 Task: Find connections with filter location Alamar with filter topic #Strategywith filter profile language German with filter current company Ashok Leyland with filter school Arya College of Engineering and IT with filter industry Real Estate with filter service category HR Consulting with filter keywords title Pipefitter
Action: Mouse moved to (480, 66)
Screenshot: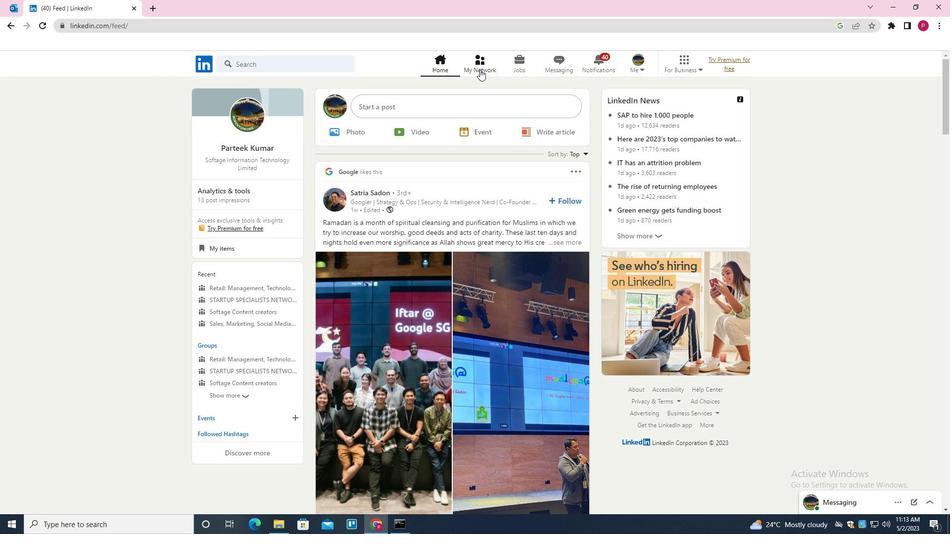 
Action: Mouse pressed left at (480, 66)
Screenshot: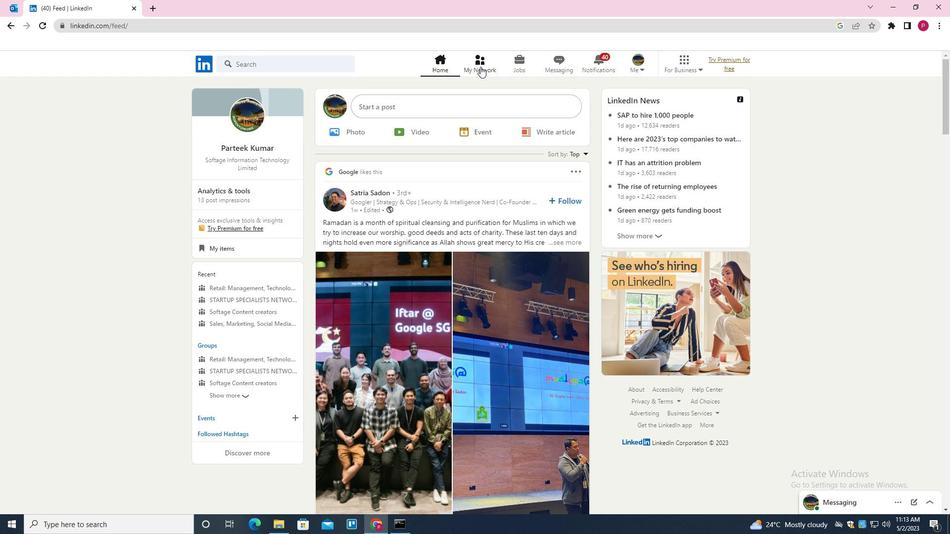 
Action: Mouse moved to (314, 120)
Screenshot: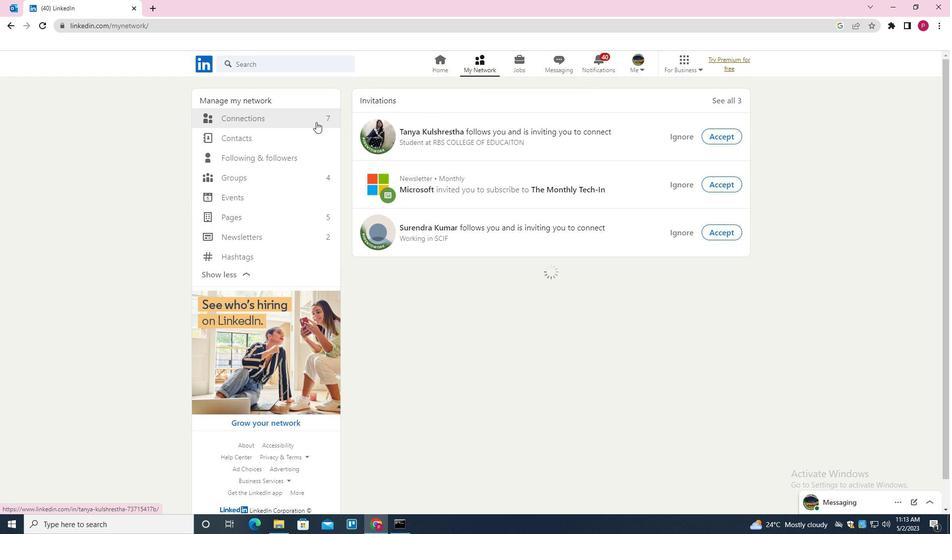 
Action: Mouse pressed left at (314, 120)
Screenshot: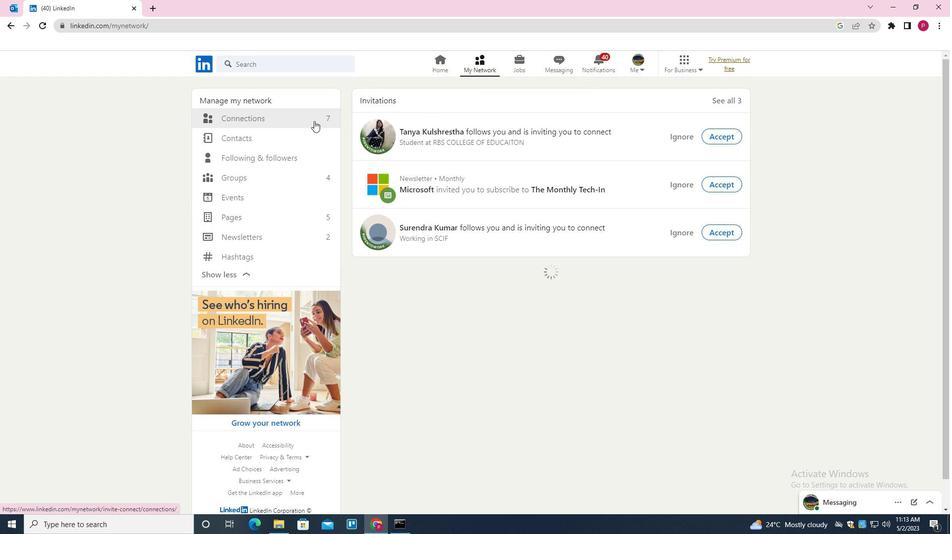 
Action: Mouse moved to (532, 118)
Screenshot: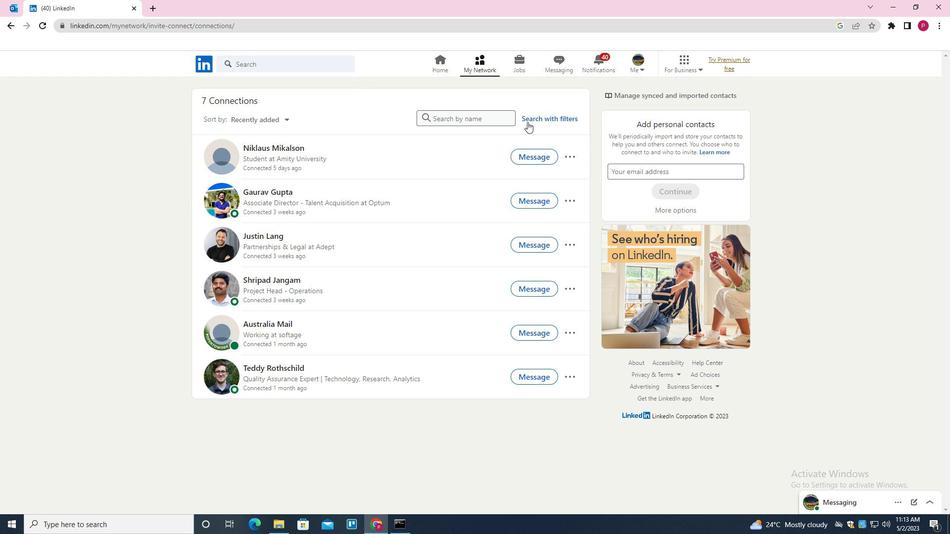 
Action: Mouse pressed left at (532, 118)
Screenshot: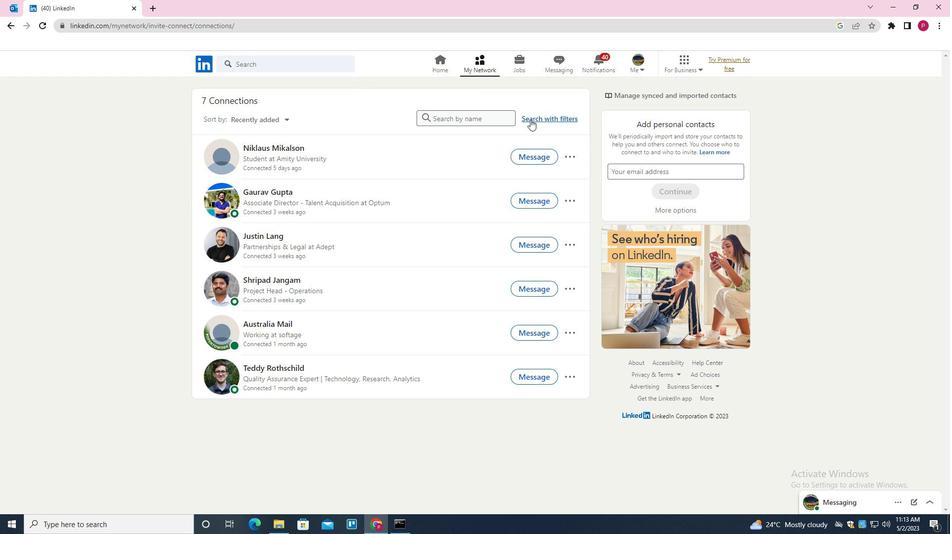 
Action: Mouse moved to (501, 93)
Screenshot: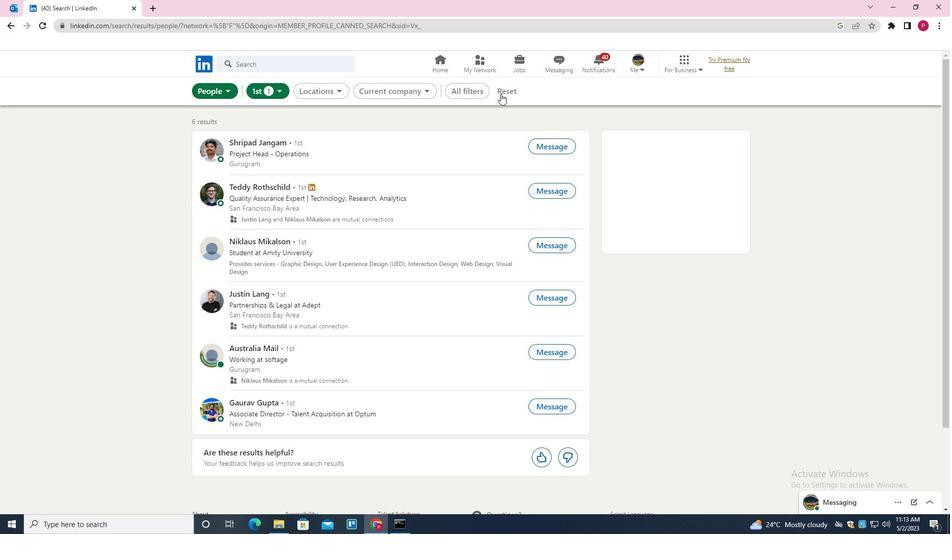 
Action: Mouse pressed left at (501, 93)
Screenshot: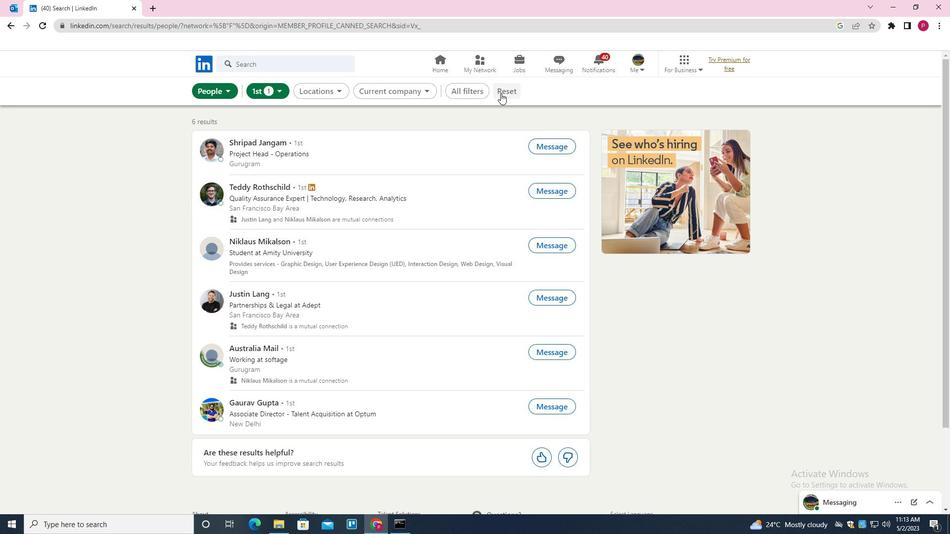 
Action: Mouse moved to (491, 92)
Screenshot: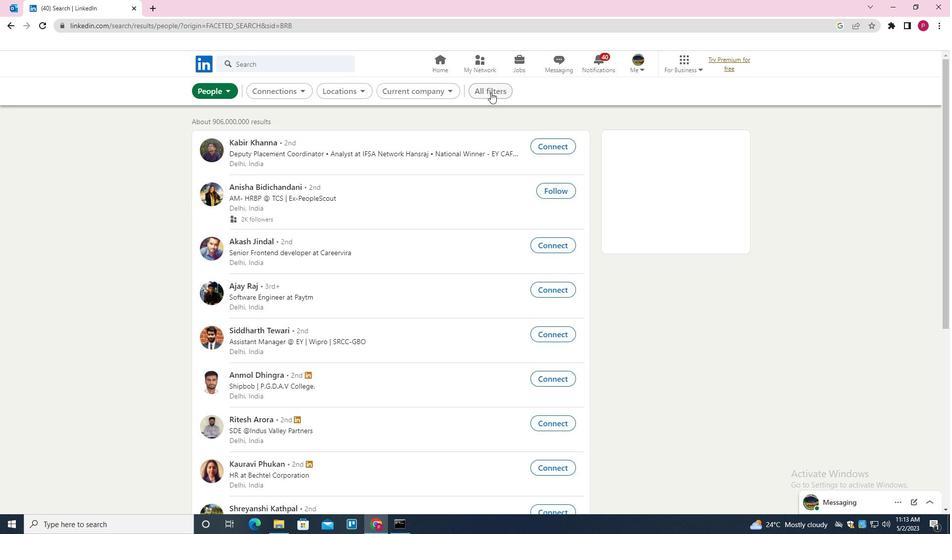
Action: Mouse pressed left at (491, 92)
Screenshot: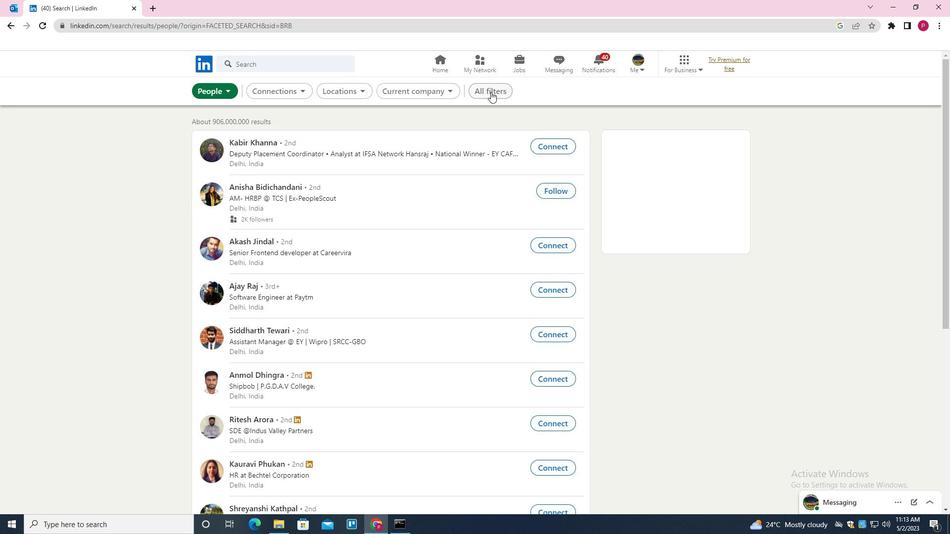 
Action: Mouse moved to (850, 272)
Screenshot: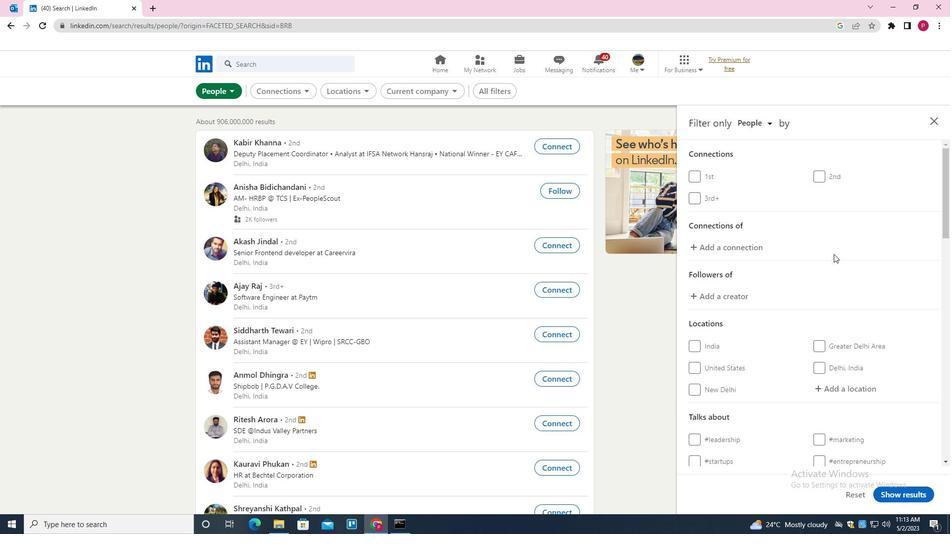 
Action: Mouse scrolled (850, 272) with delta (0, 0)
Screenshot: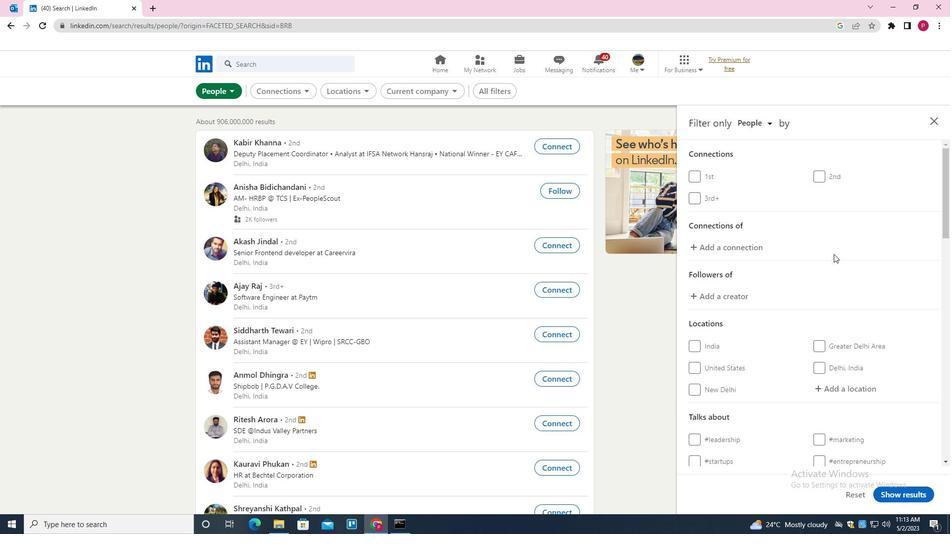 
Action: Mouse moved to (852, 276)
Screenshot: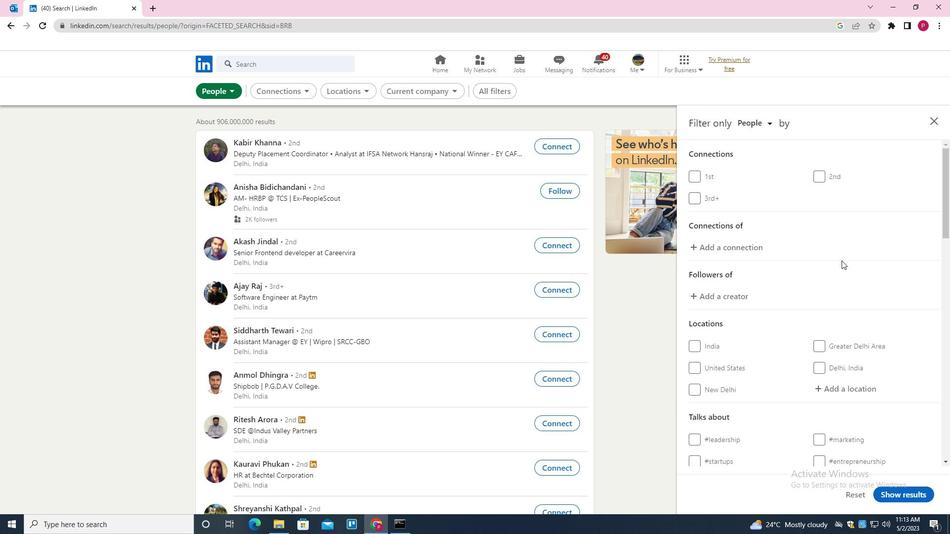 
Action: Mouse scrolled (852, 275) with delta (0, 0)
Screenshot: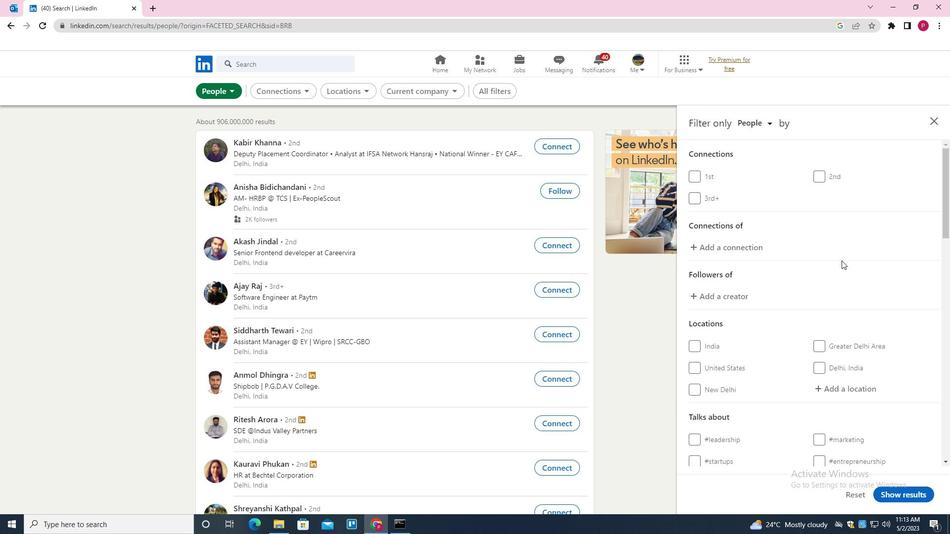 
Action: Mouse moved to (851, 292)
Screenshot: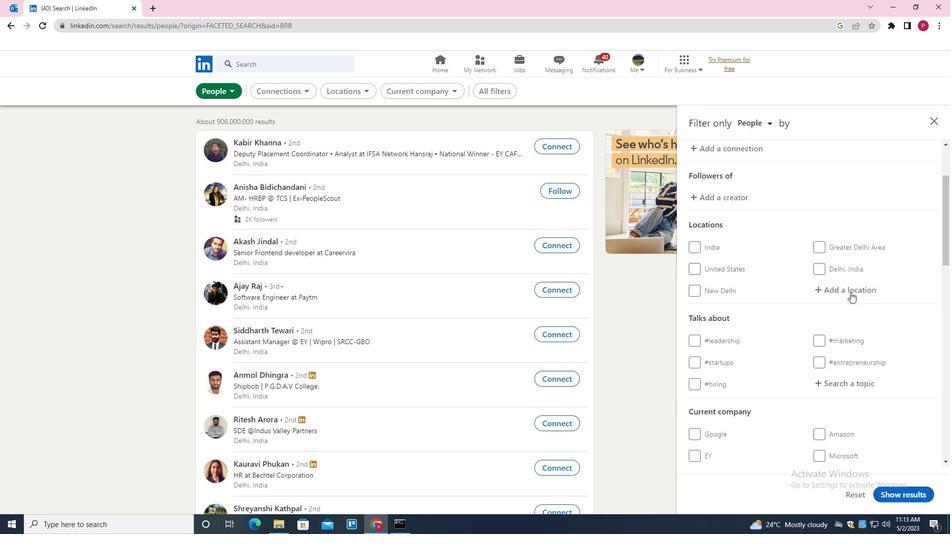 
Action: Mouse pressed left at (851, 292)
Screenshot: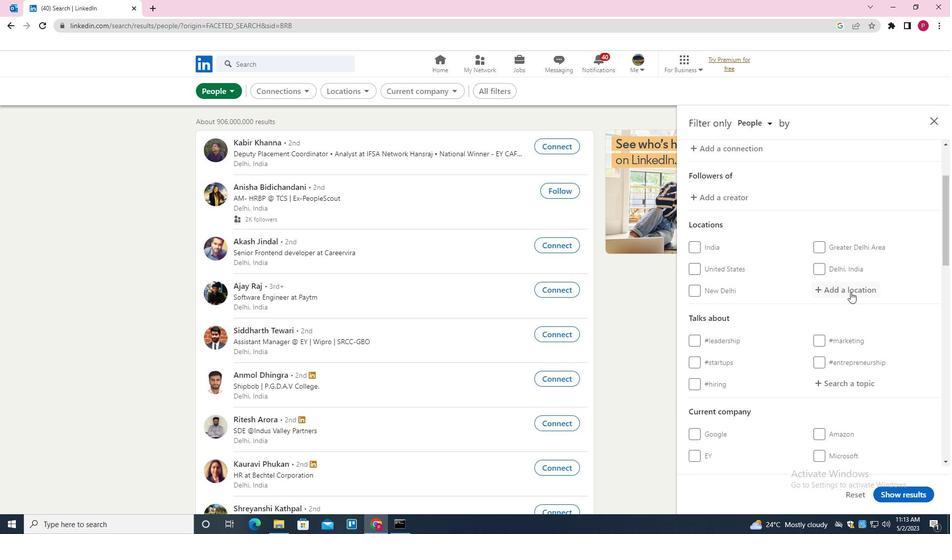 
Action: Mouse moved to (851, 292)
Screenshot: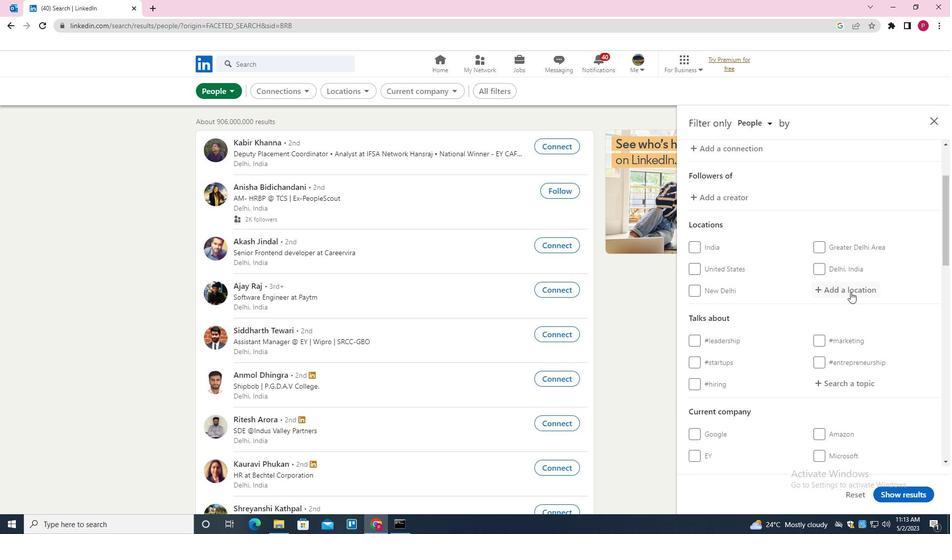
Action: Key pressed <Key.shift>
Screenshot: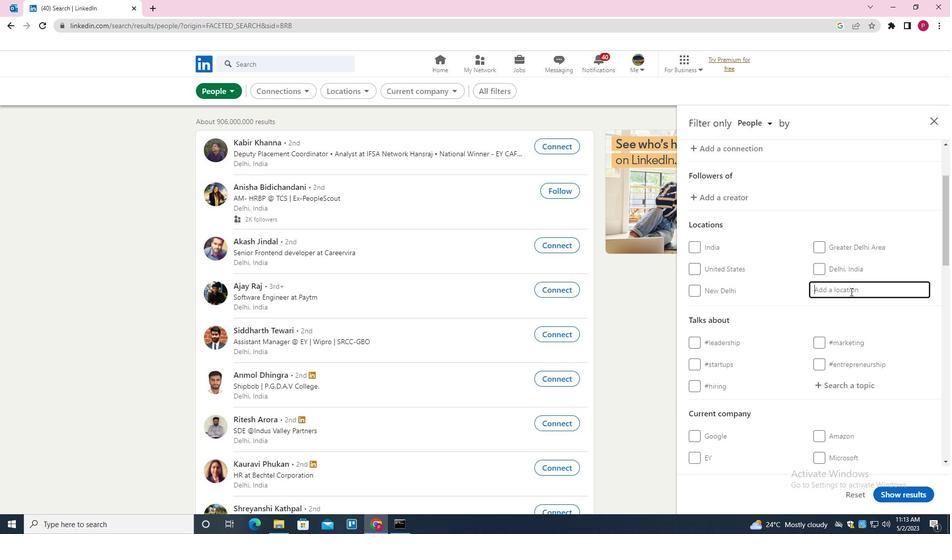 
Action: Mouse moved to (850, 292)
Screenshot: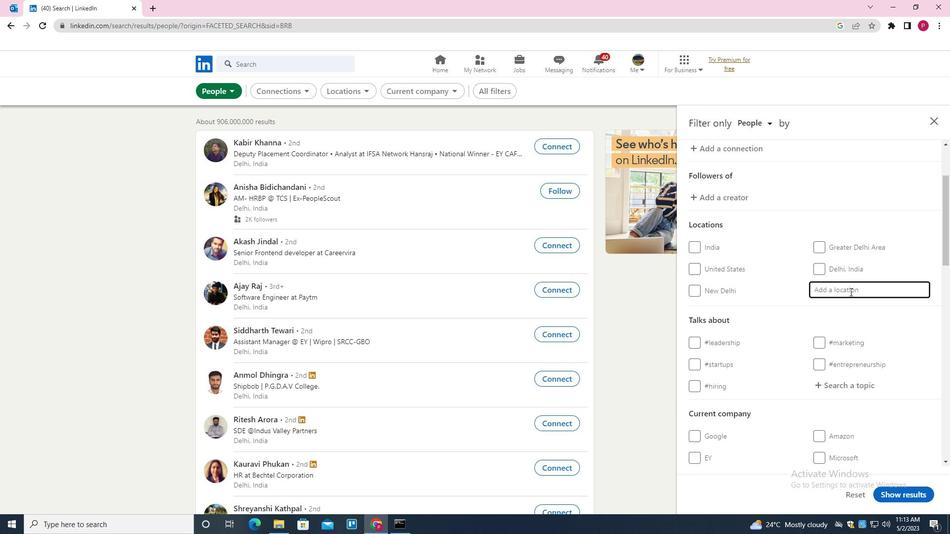 
Action: Key pressed ALAMAR
Screenshot: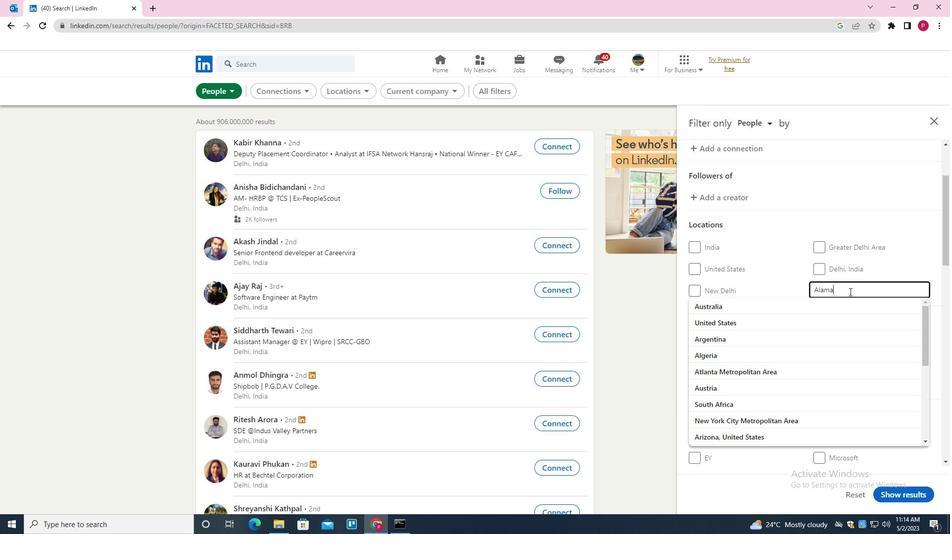 
Action: Mouse scrolled (850, 291) with delta (0, 0)
Screenshot: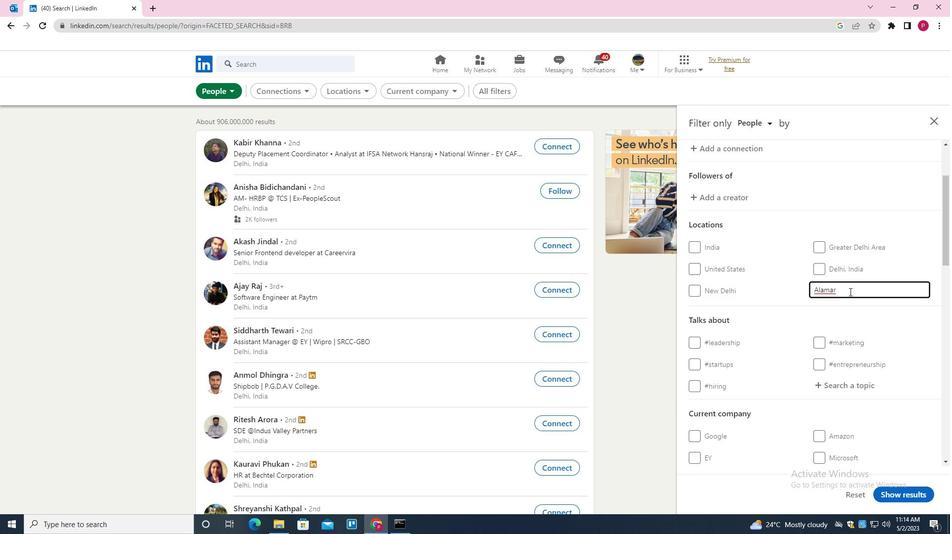 
Action: Mouse scrolled (850, 291) with delta (0, 0)
Screenshot: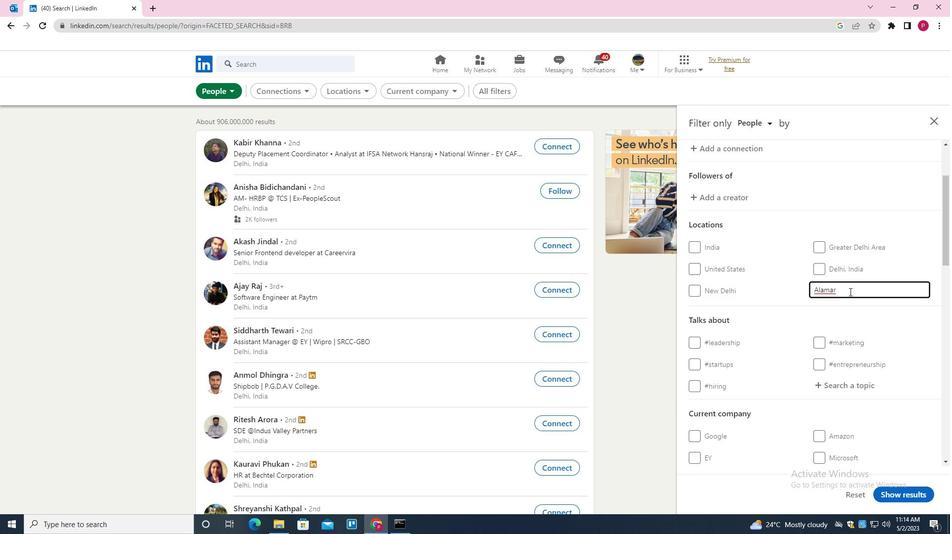 
Action: Mouse moved to (847, 292)
Screenshot: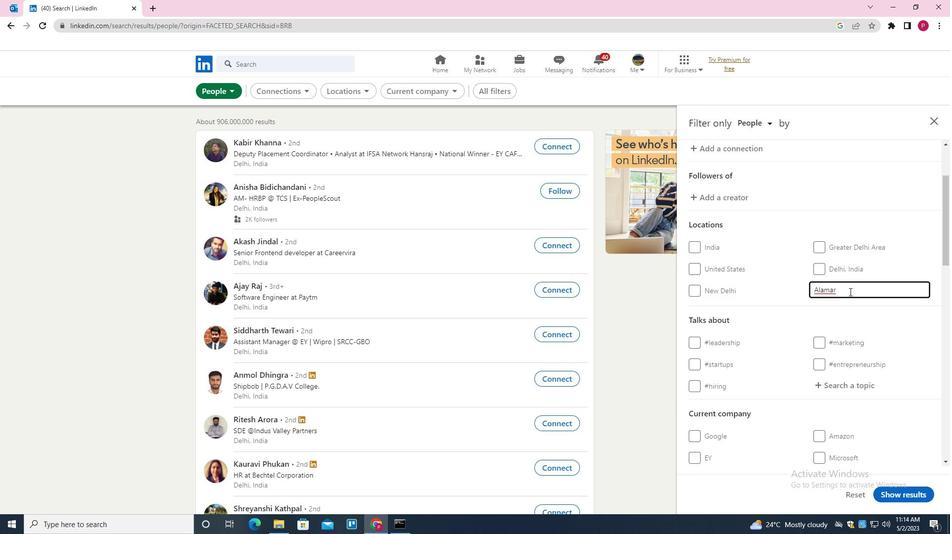 
Action: Mouse scrolled (847, 292) with delta (0, 0)
Screenshot: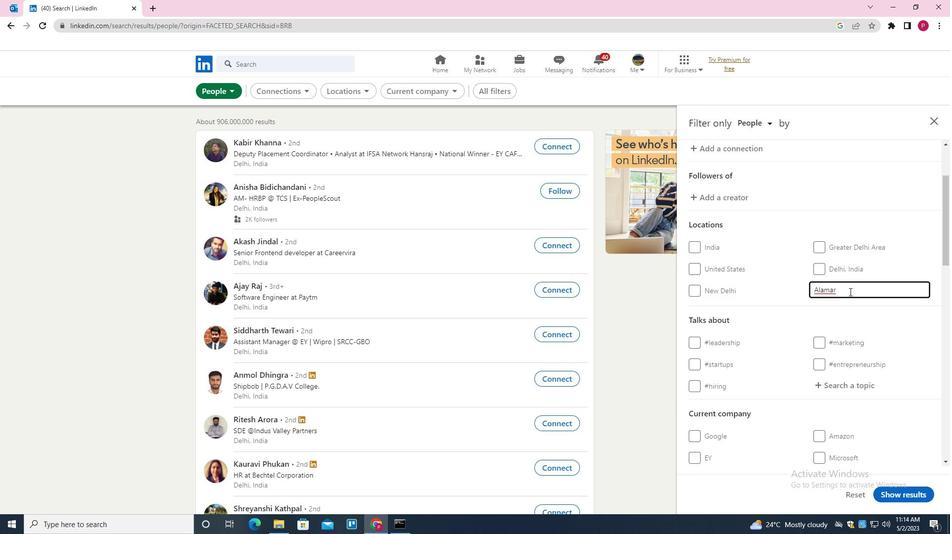 
Action: Mouse moved to (840, 236)
Screenshot: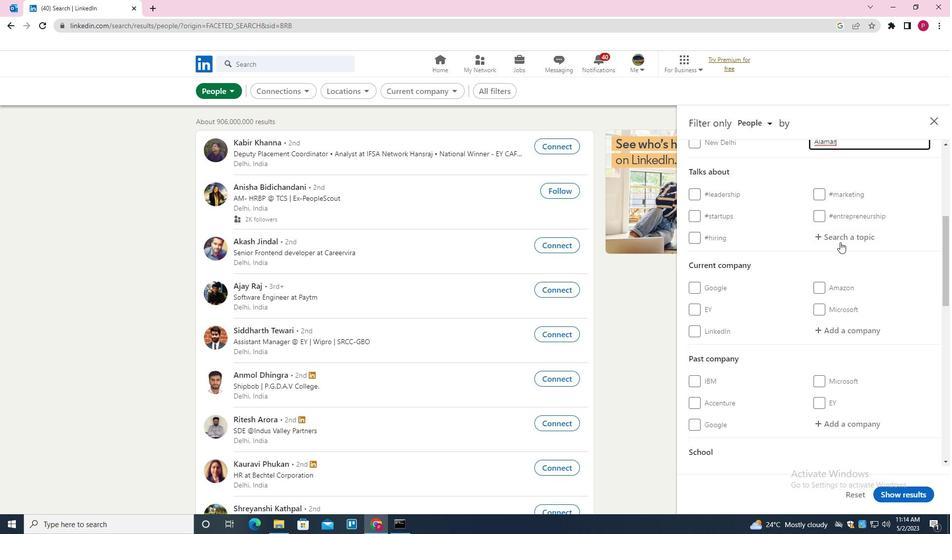 
Action: Mouse pressed left at (840, 236)
Screenshot: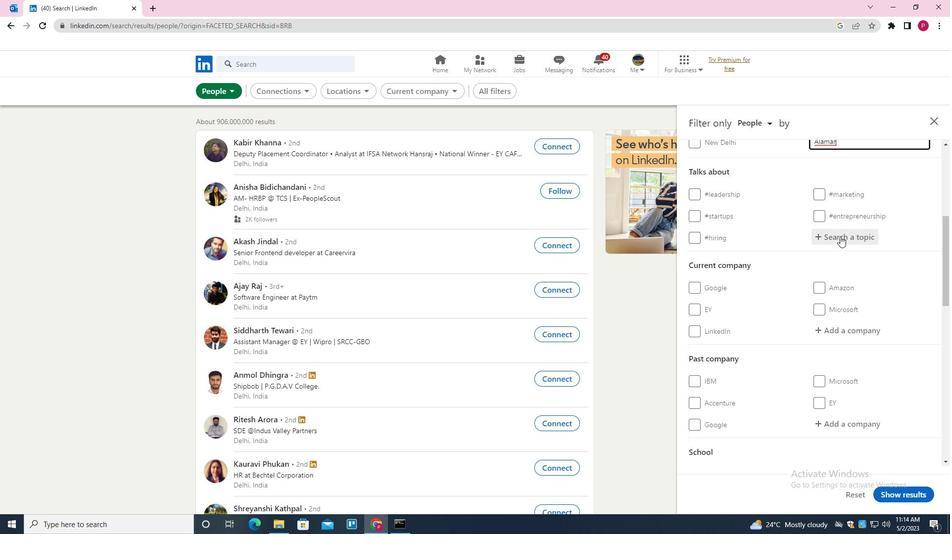 
Action: Mouse moved to (840, 236)
Screenshot: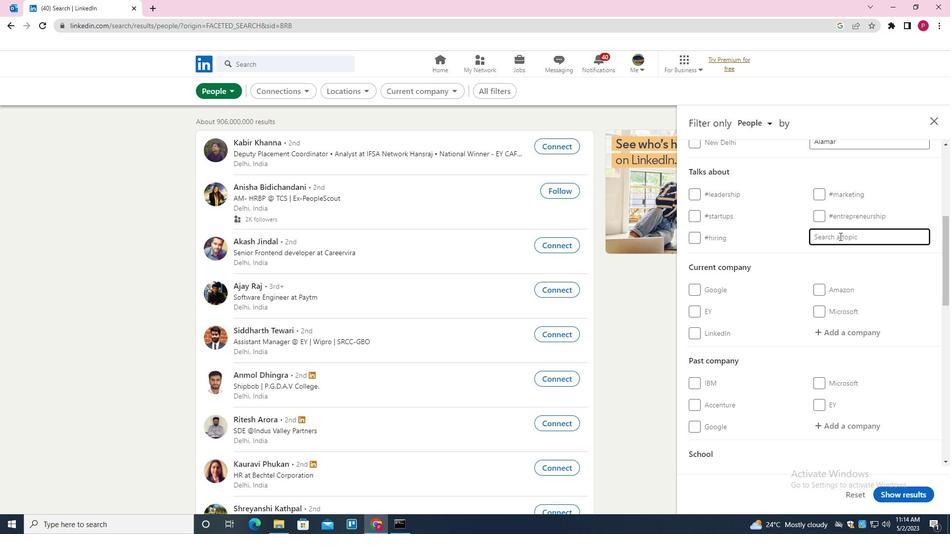 
Action: Key pressed STRTEGY<Key.backspace><Key.backspace><Key.backspace><Key.backspace><Key.backspace>RATEGY<Key.down><Key.enter>
Screenshot: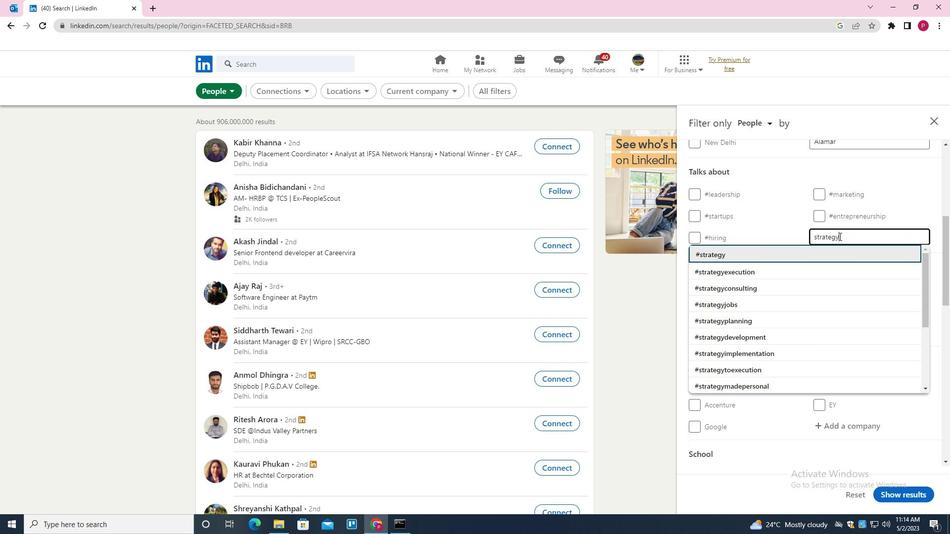 
Action: Mouse moved to (781, 277)
Screenshot: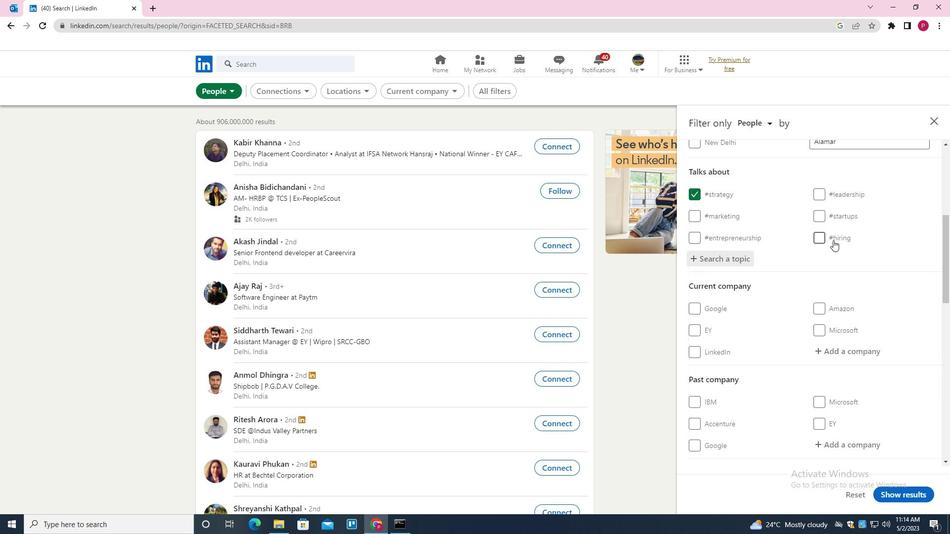 
Action: Mouse scrolled (781, 276) with delta (0, 0)
Screenshot: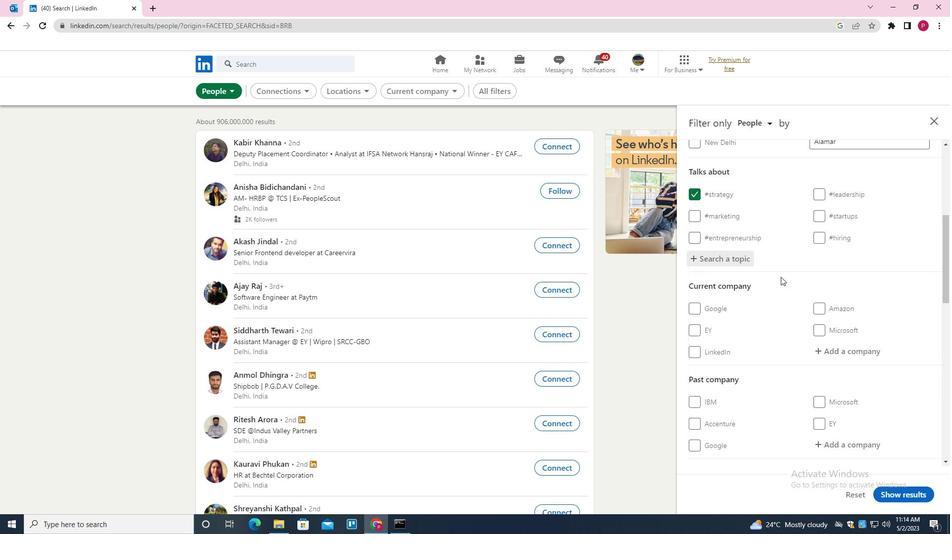
Action: Mouse moved to (778, 279)
Screenshot: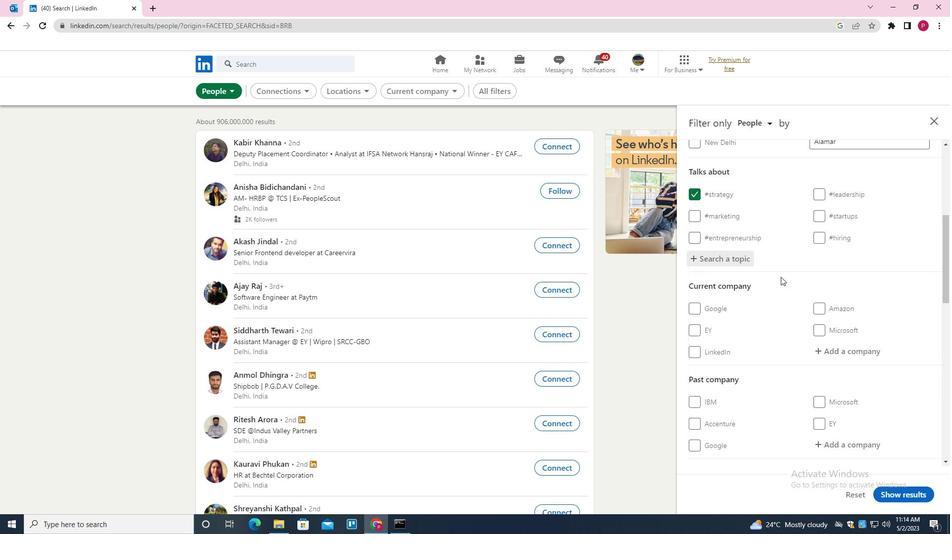 
Action: Mouse scrolled (778, 278) with delta (0, 0)
Screenshot: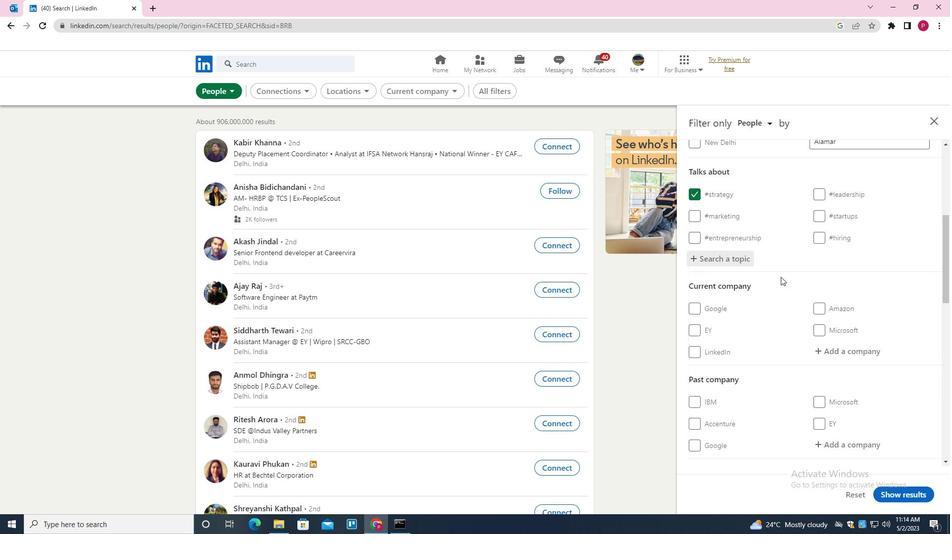 
Action: Mouse moved to (778, 279)
Screenshot: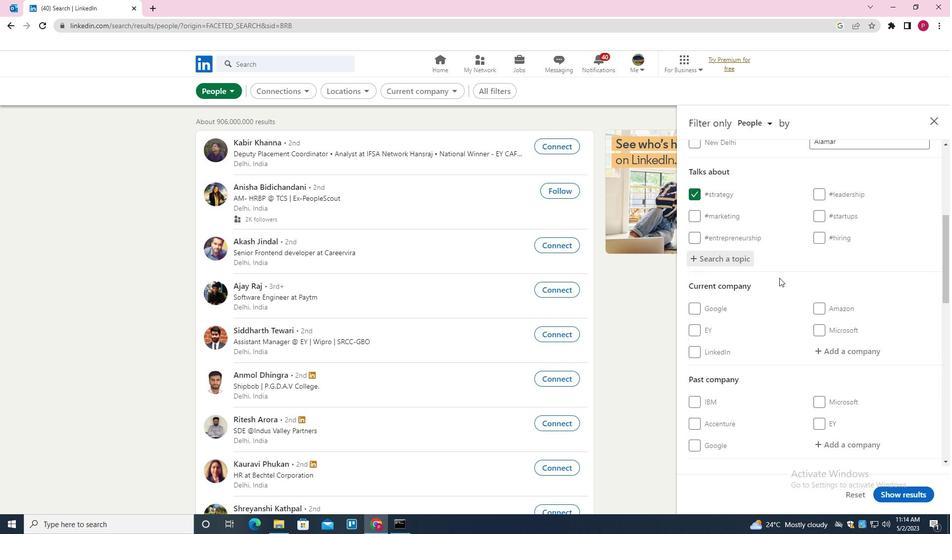 
Action: Mouse scrolled (778, 279) with delta (0, 0)
Screenshot: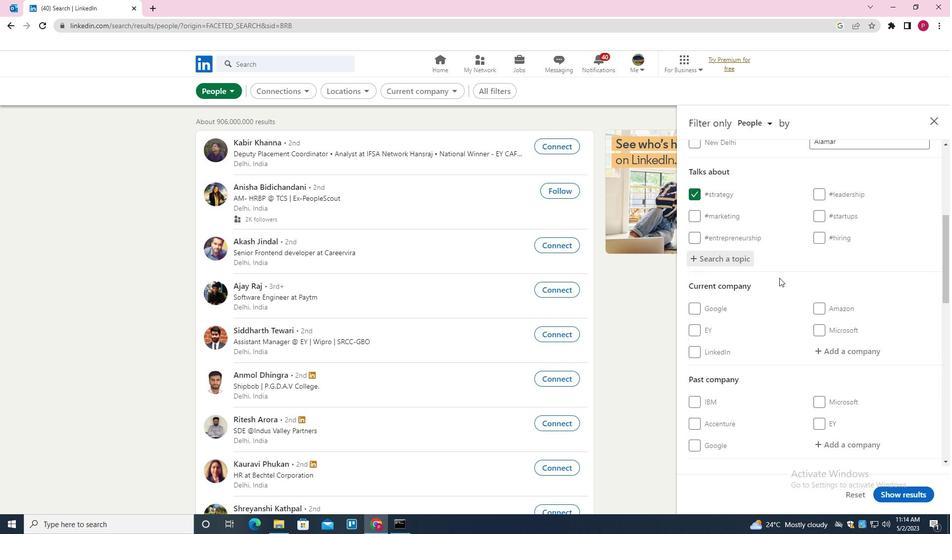 
Action: Mouse moved to (777, 280)
Screenshot: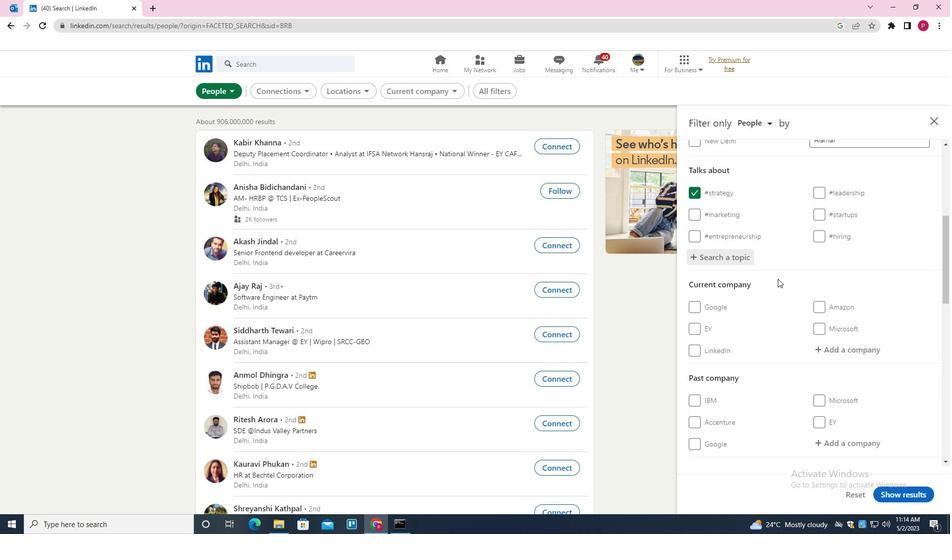 
Action: Mouse scrolled (777, 279) with delta (0, 0)
Screenshot: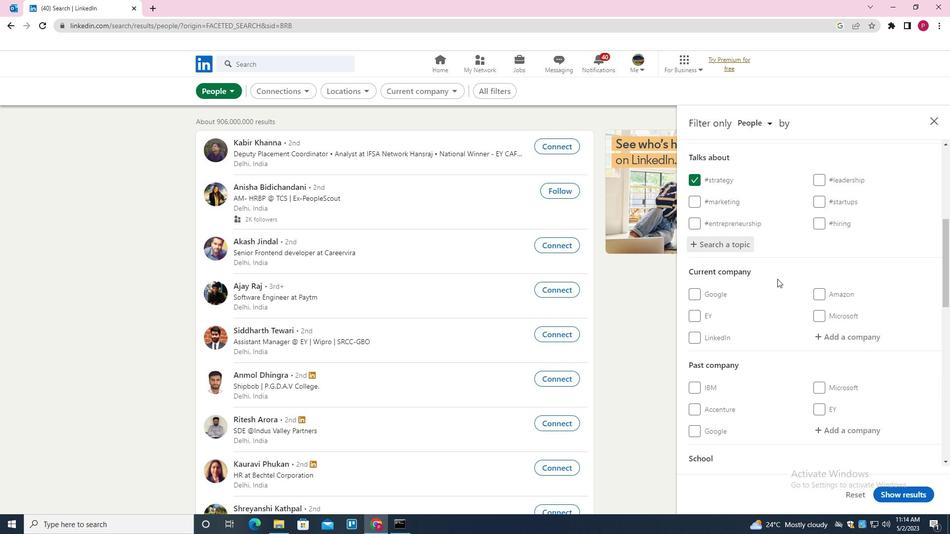 
Action: Mouse moved to (781, 280)
Screenshot: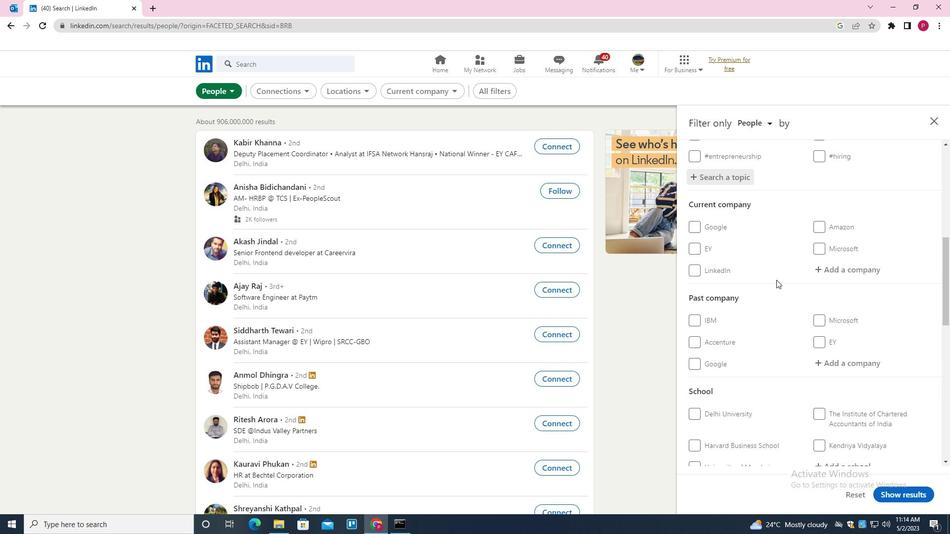 
Action: Mouse scrolled (781, 280) with delta (0, 0)
Screenshot: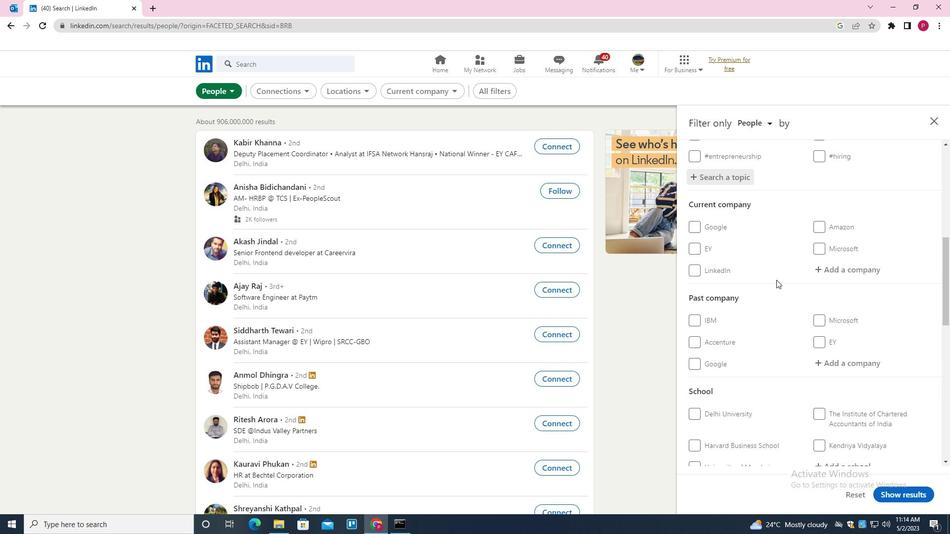 
Action: Mouse moved to (784, 280)
Screenshot: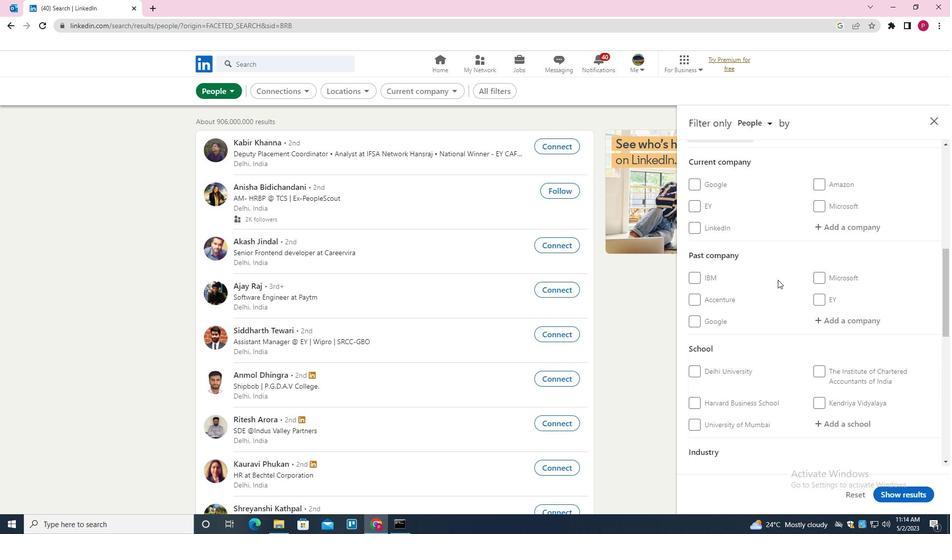 
Action: Mouse scrolled (784, 280) with delta (0, 0)
Screenshot: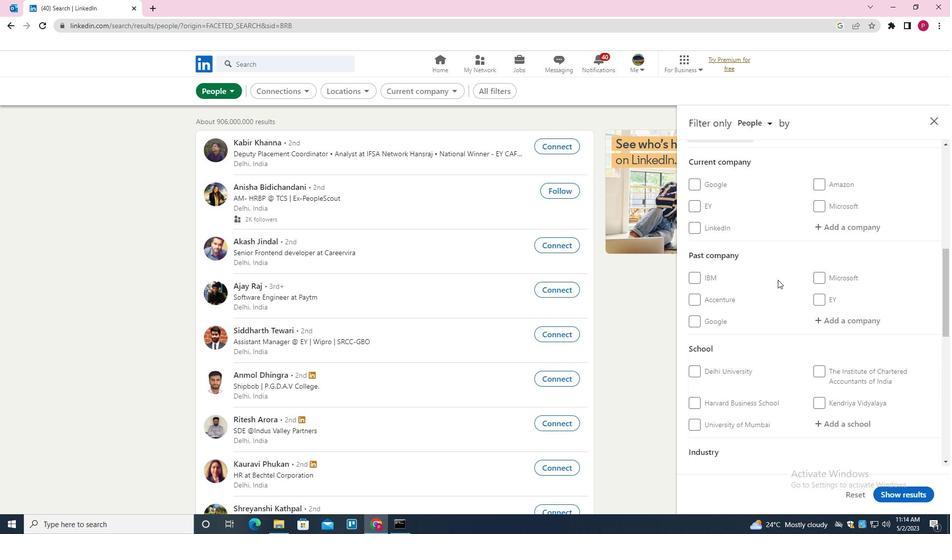 
Action: Mouse scrolled (784, 280) with delta (0, 0)
Screenshot: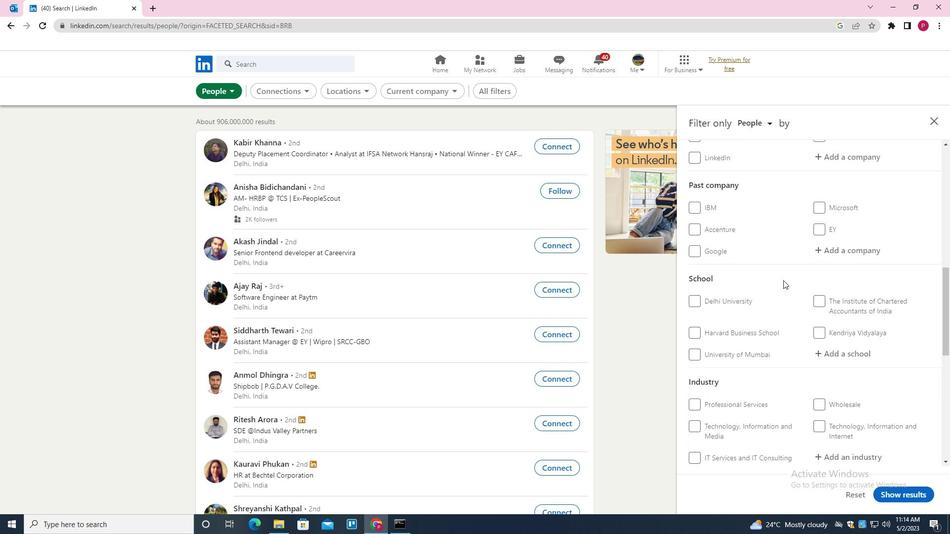 
Action: Mouse moved to (782, 276)
Screenshot: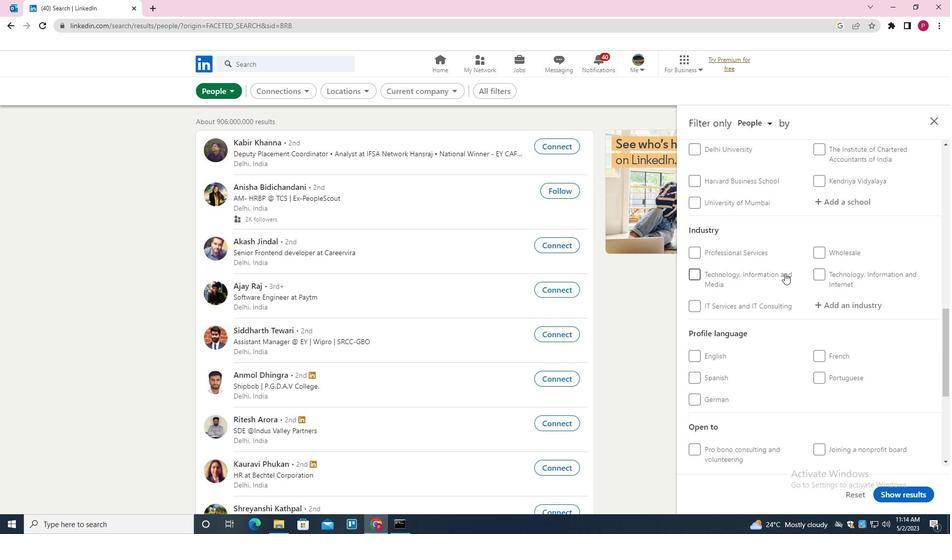 
Action: Mouse scrolled (782, 275) with delta (0, 0)
Screenshot: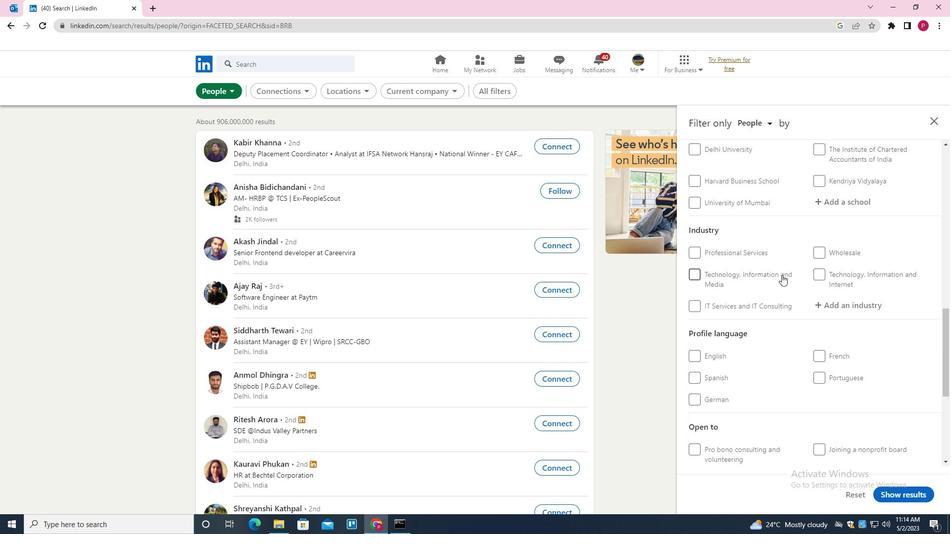 
Action: Mouse scrolled (782, 275) with delta (0, 0)
Screenshot: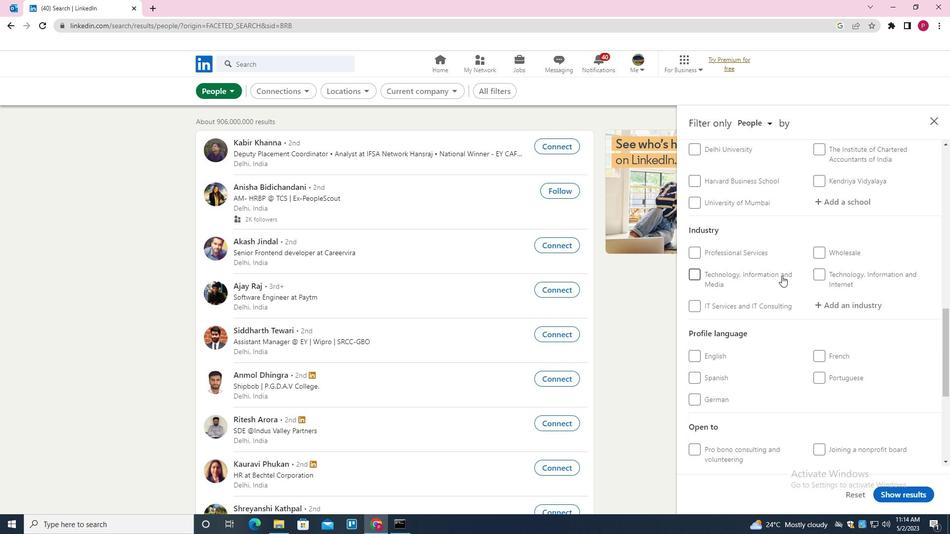 
Action: Mouse moved to (782, 276)
Screenshot: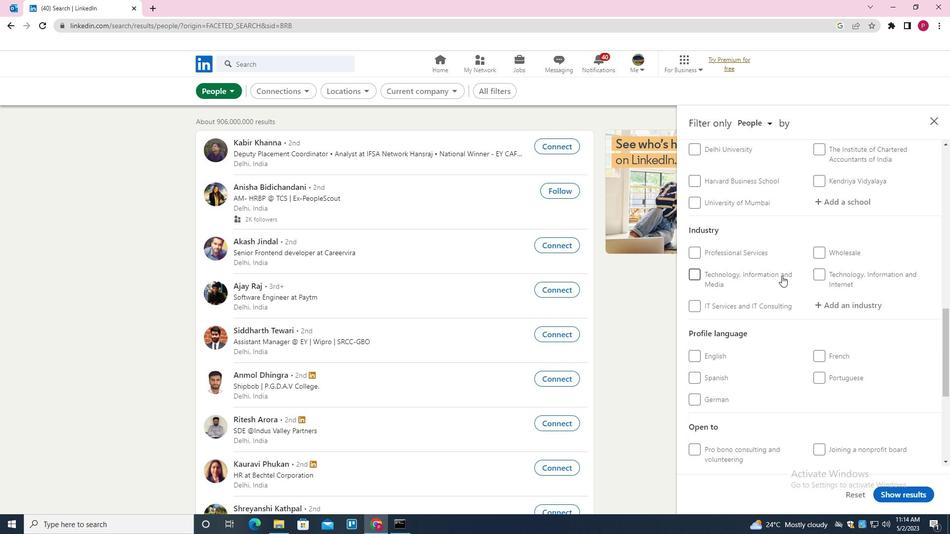 
Action: Mouse scrolled (782, 276) with delta (0, 0)
Screenshot: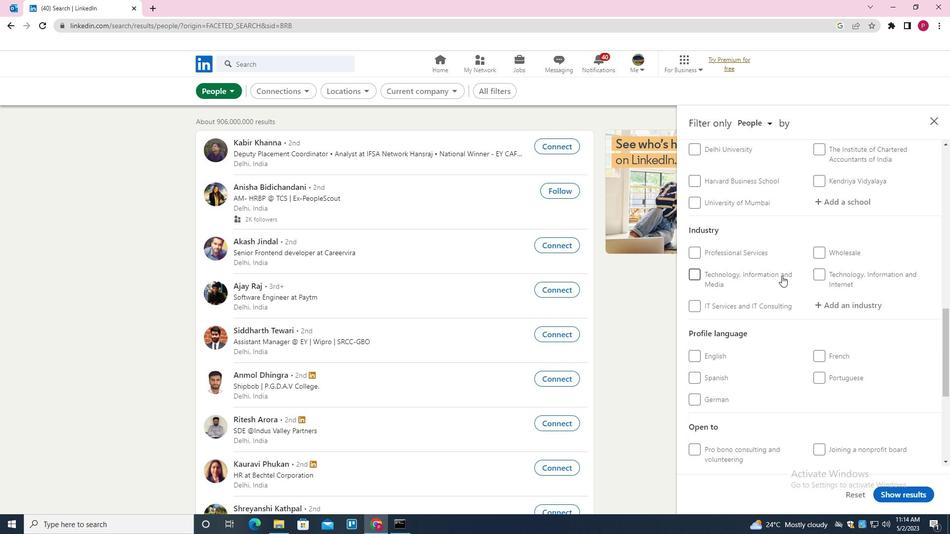 
Action: Mouse moved to (717, 251)
Screenshot: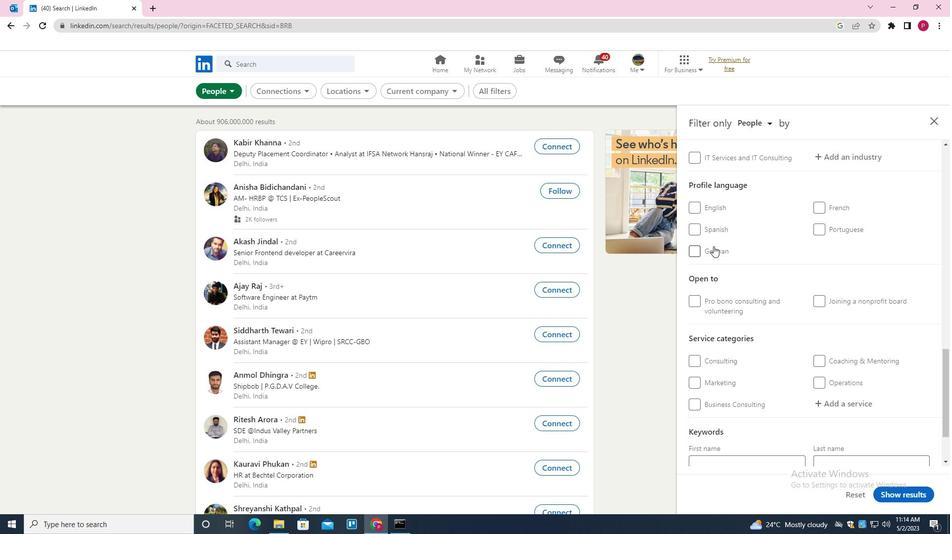 
Action: Mouse pressed left at (717, 251)
Screenshot: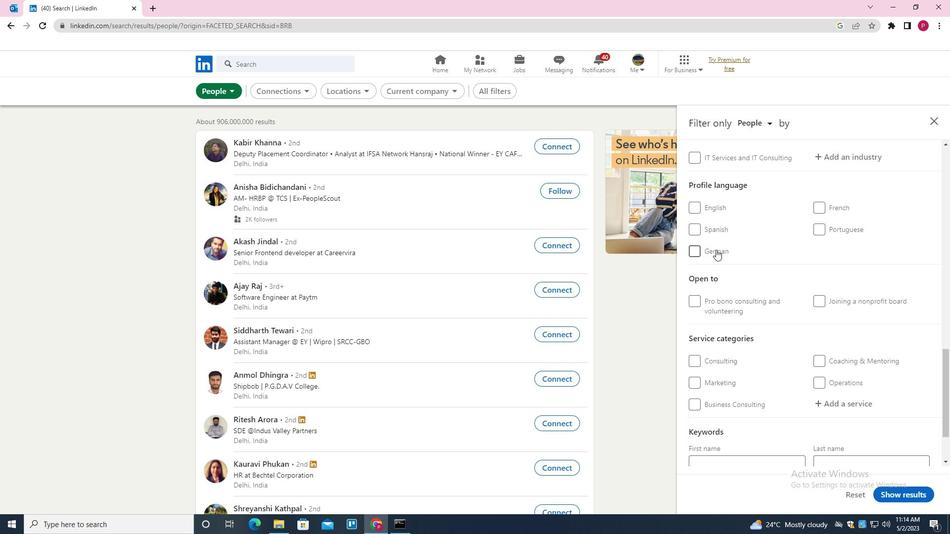 
Action: Mouse moved to (822, 260)
Screenshot: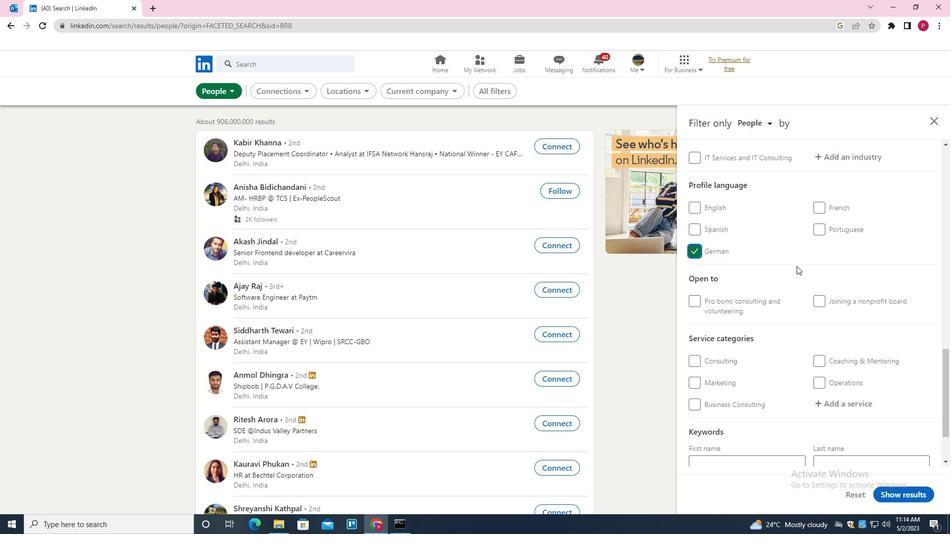 
Action: Mouse scrolled (822, 260) with delta (0, 0)
Screenshot: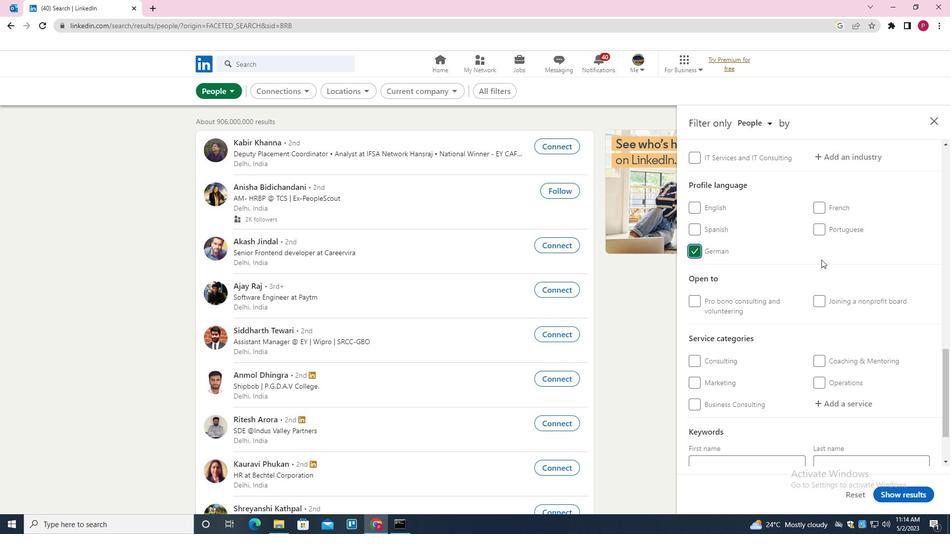 
Action: Mouse scrolled (822, 260) with delta (0, 0)
Screenshot: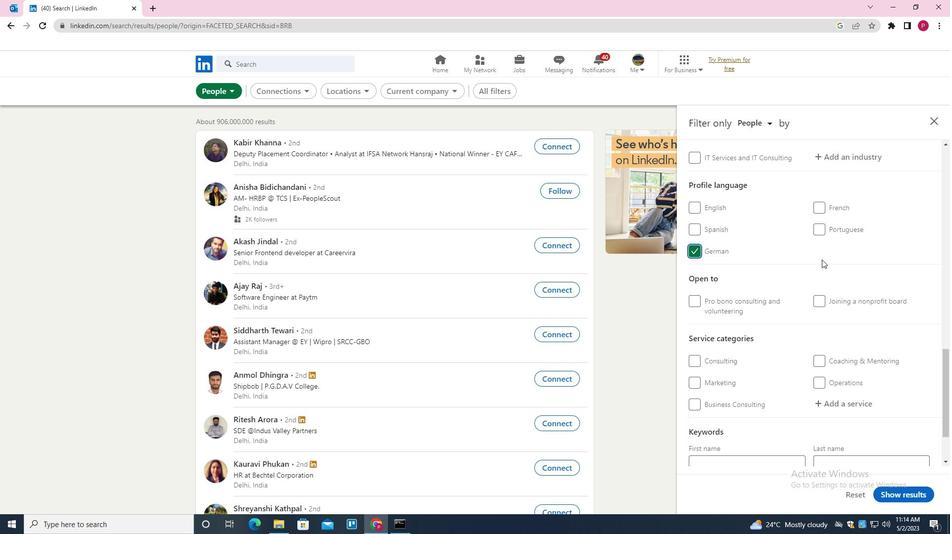
Action: Mouse moved to (822, 260)
Screenshot: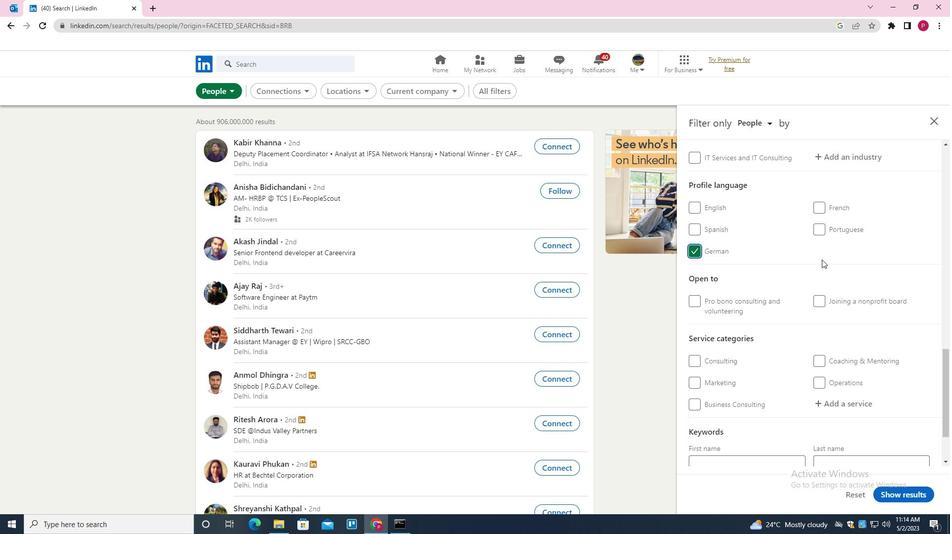 
Action: Mouse scrolled (822, 260) with delta (0, 0)
Screenshot: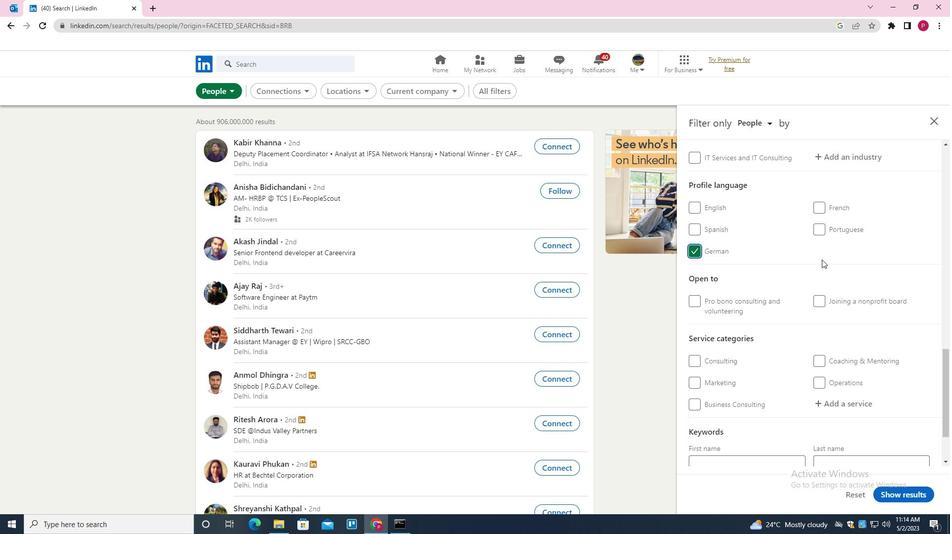
Action: Mouse moved to (821, 260)
Screenshot: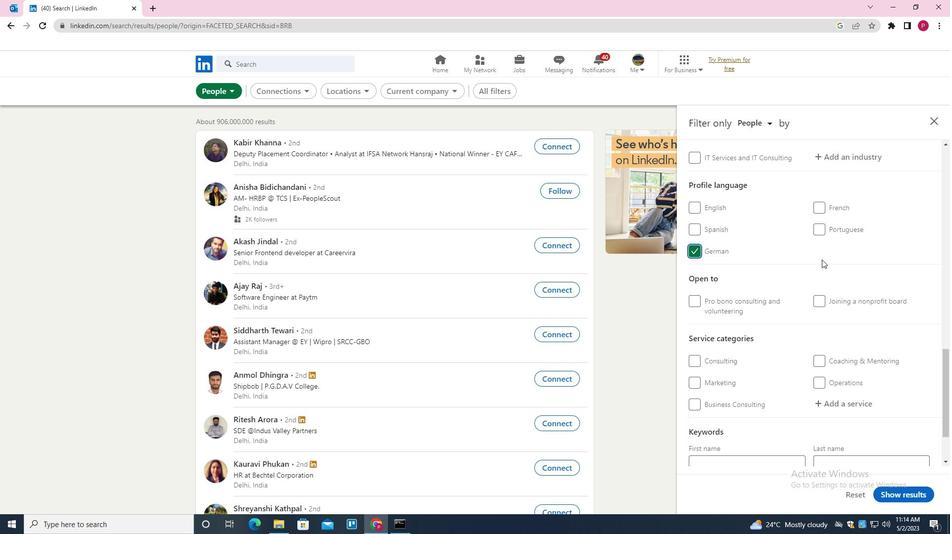 
Action: Mouse scrolled (821, 261) with delta (0, 0)
Screenshot: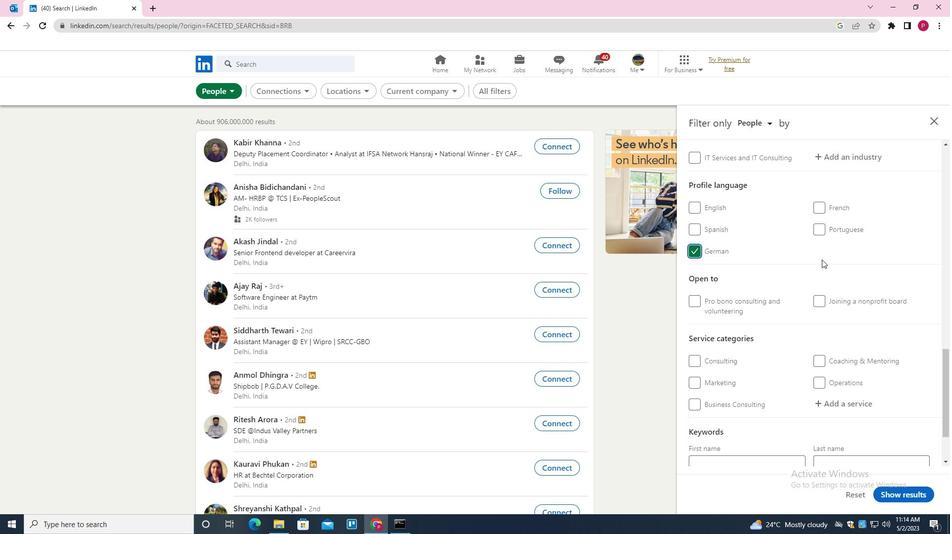 
Action: Mouse moved to (782, 260)
Screenshot: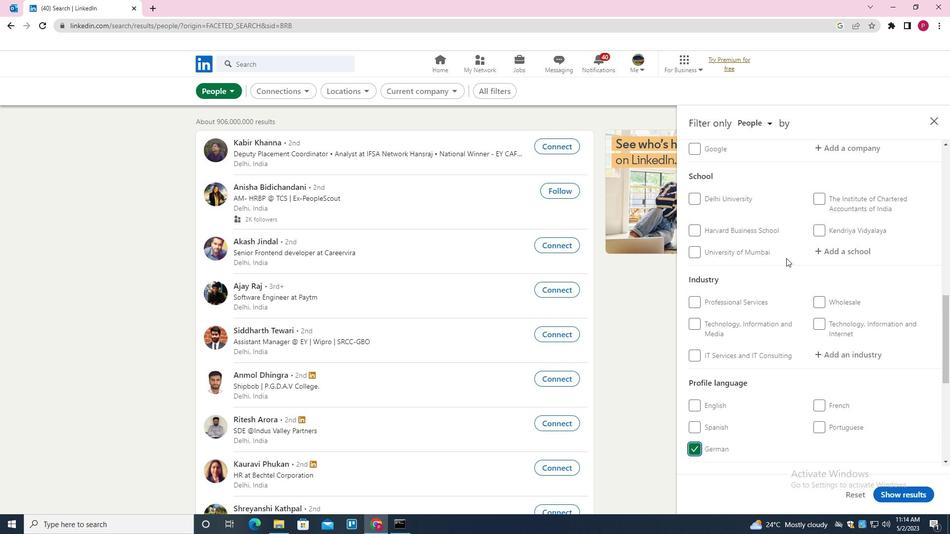 
Action: Mouse scrolled (782, 260) with delta (0, 0)
Screenshot: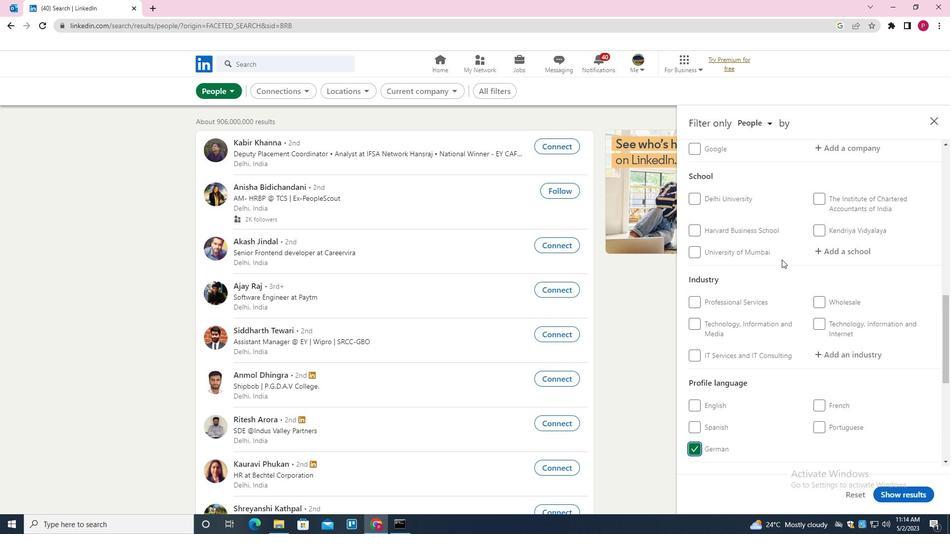 
Action: Mouse moved to (782, 260)
Screenshot: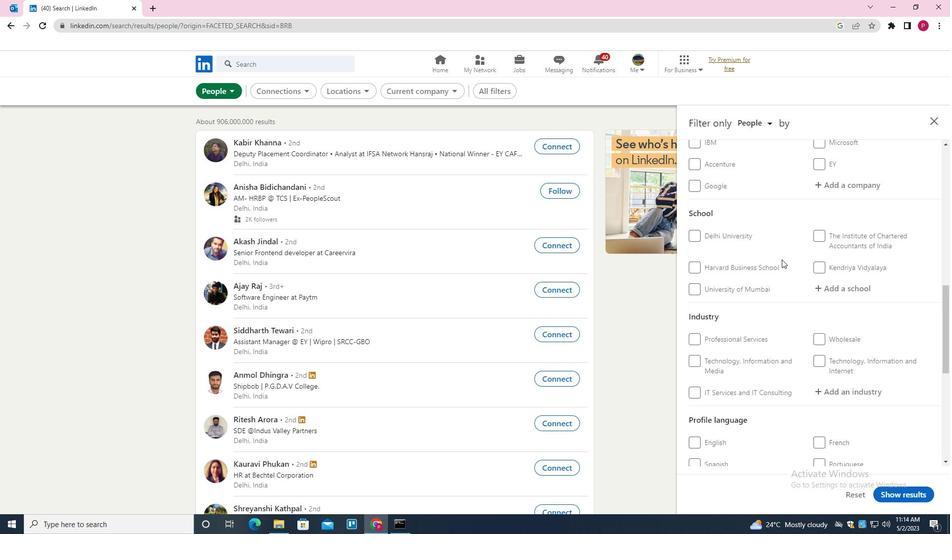 
Action: Mouse scrolled (782, 261) with delta (0, 0)
Screenshot: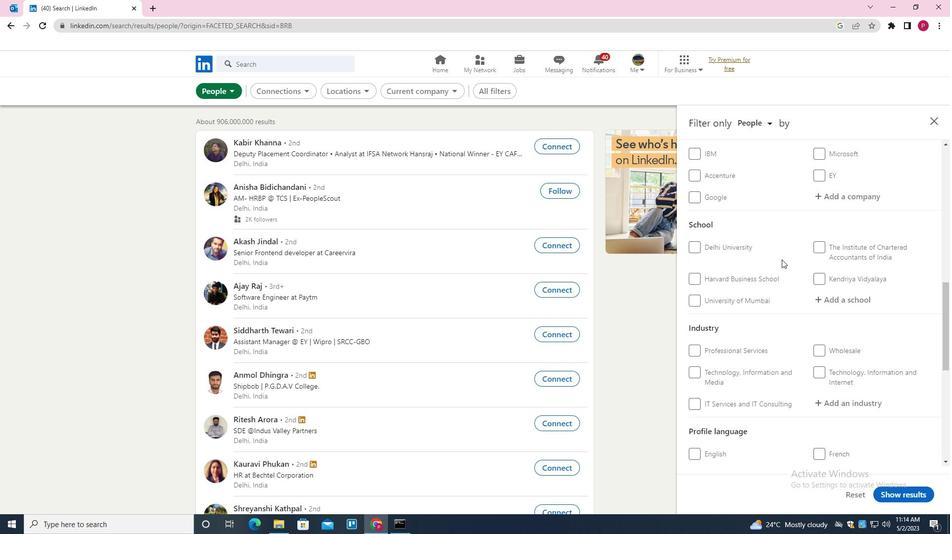 
Action: Mouse scrolled (782, 261) with delta (0, 0)
Screenshot: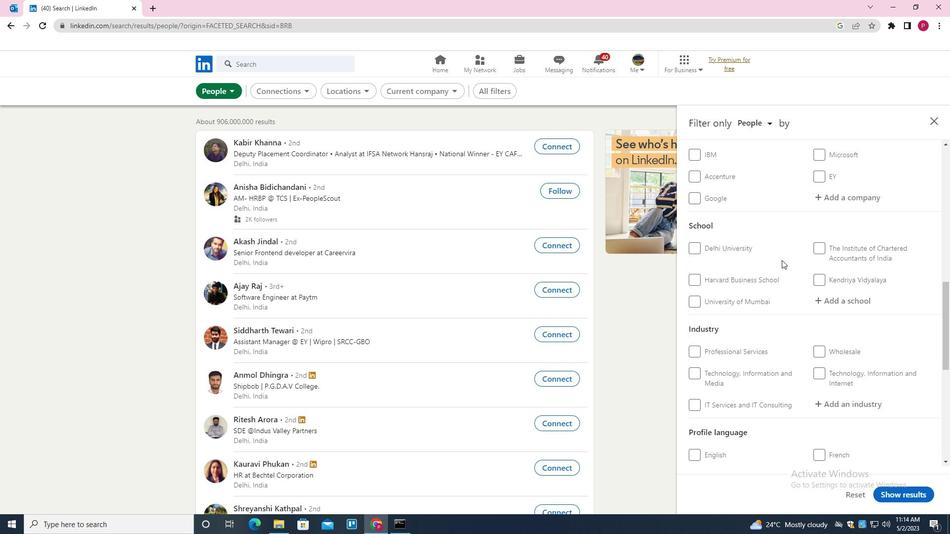 
Action: Mouse moved to (844, 203)
Screenshot: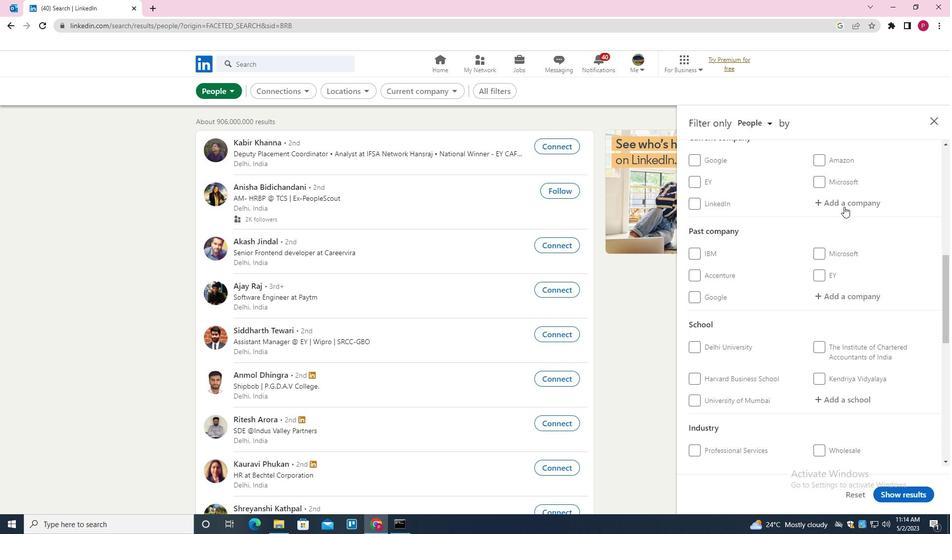 
Action: Mouse pressed left at (844, 203)
Screenshot: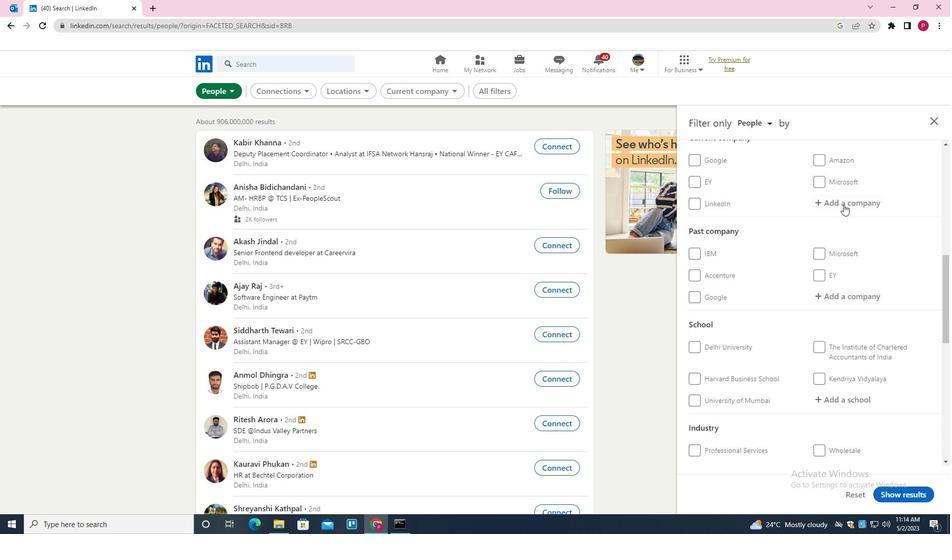 
Action: Key pressed <Key.shift>ASHOK<Key.space><Key.shift>LEYLAND<Key.down><Key.enter>
Screenshot: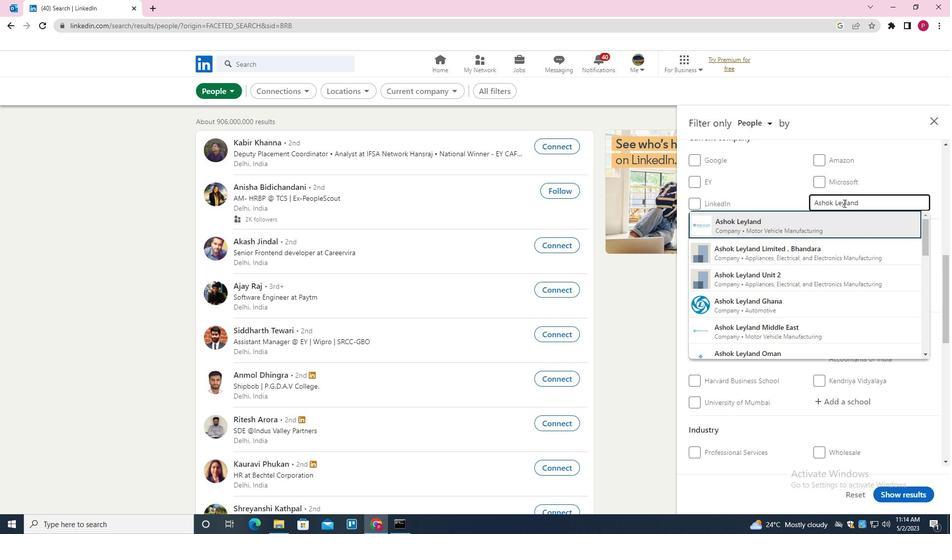 
Action: Mouse moved to (812, 243)
Screenshot: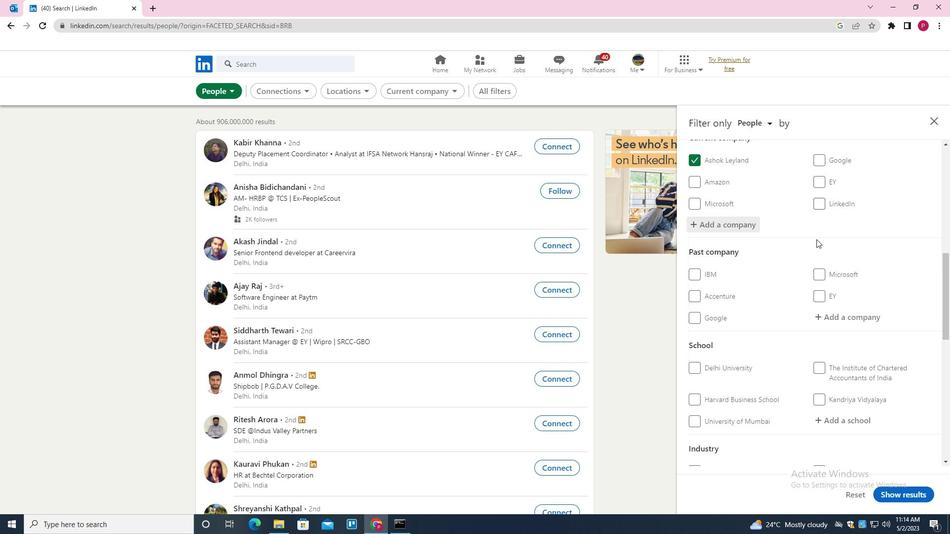 
Action: Mouse scrolled (812, 242) with delta (0, 0)
Screenshot: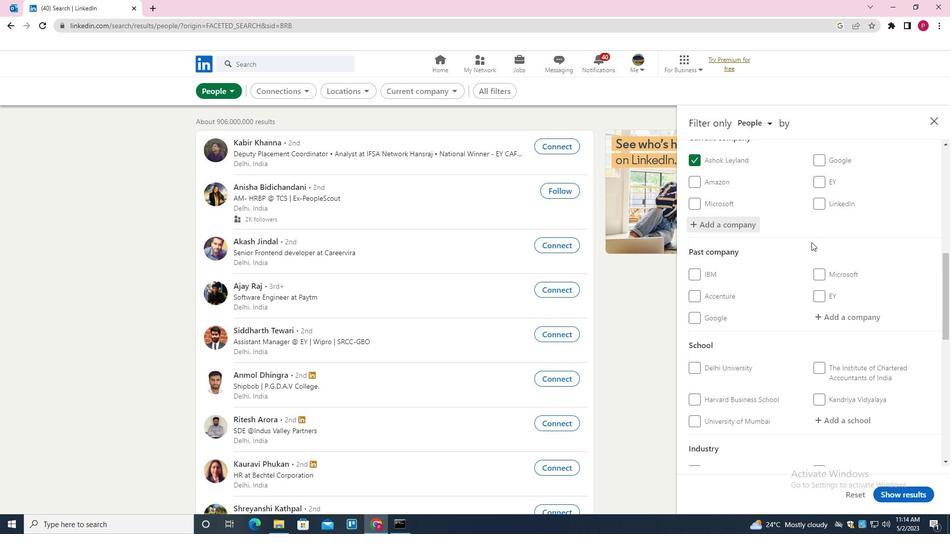 
Action: Mouse moved to (811, 243)
Screenshot: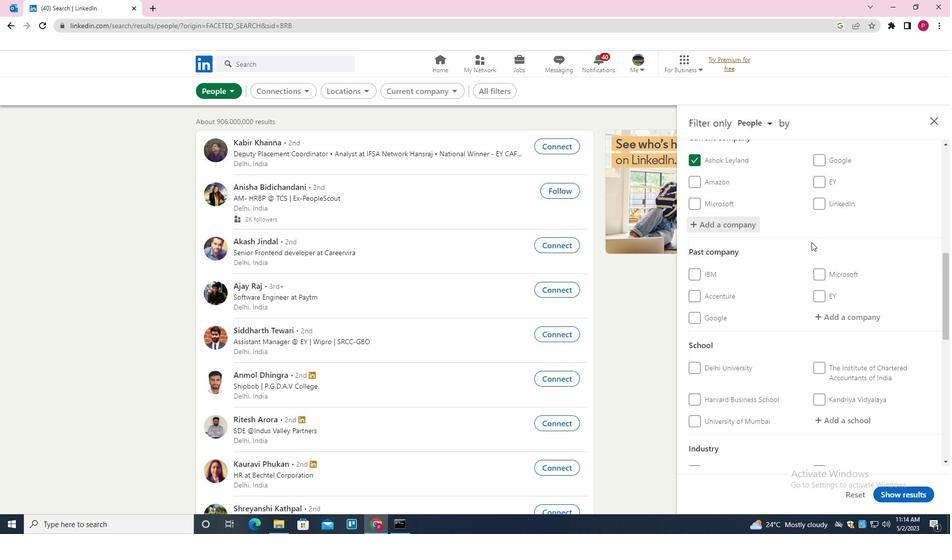 
Action: Mouse scrolled (811, 242) with delta (0, 0)
Screenshot: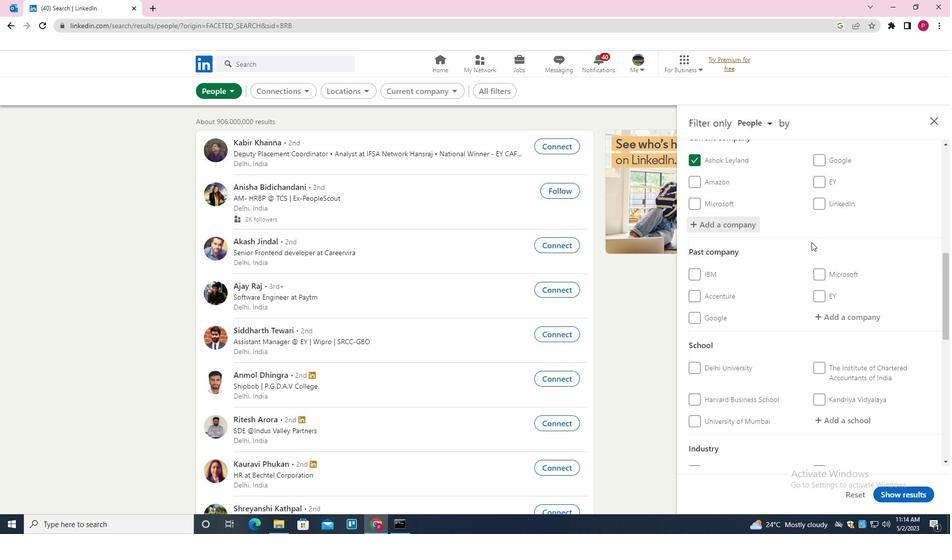 
Action: Mouse scrolled (811, 242) with delta (0, 0)
Screenshot: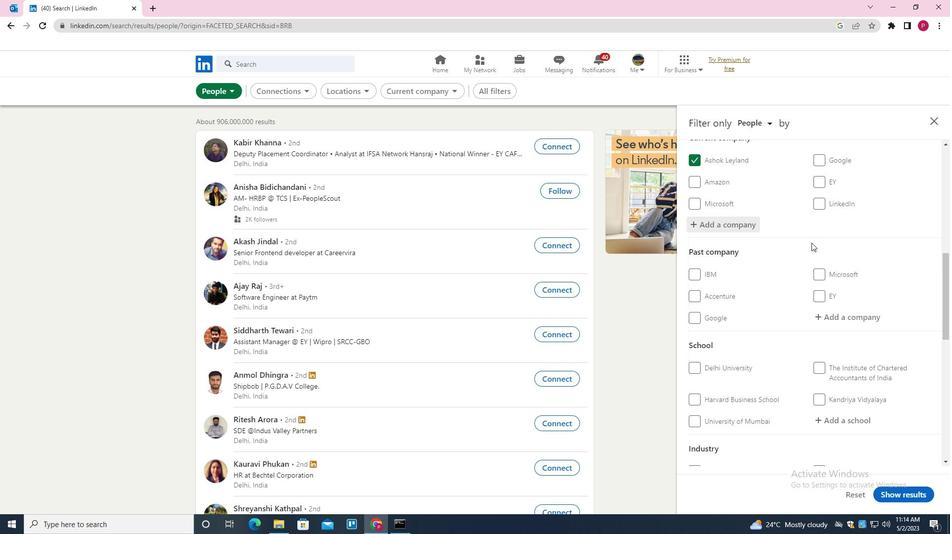 
Action: Mouse scrolled (811, 242) with delta (0, 0)
Screenshot: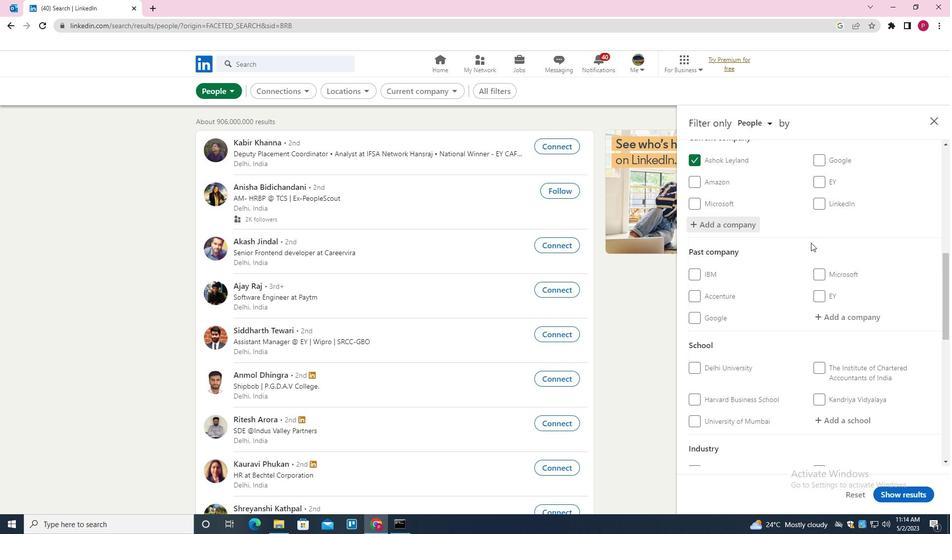 
Action: Mouse moved to (833, 228)
Screenshot: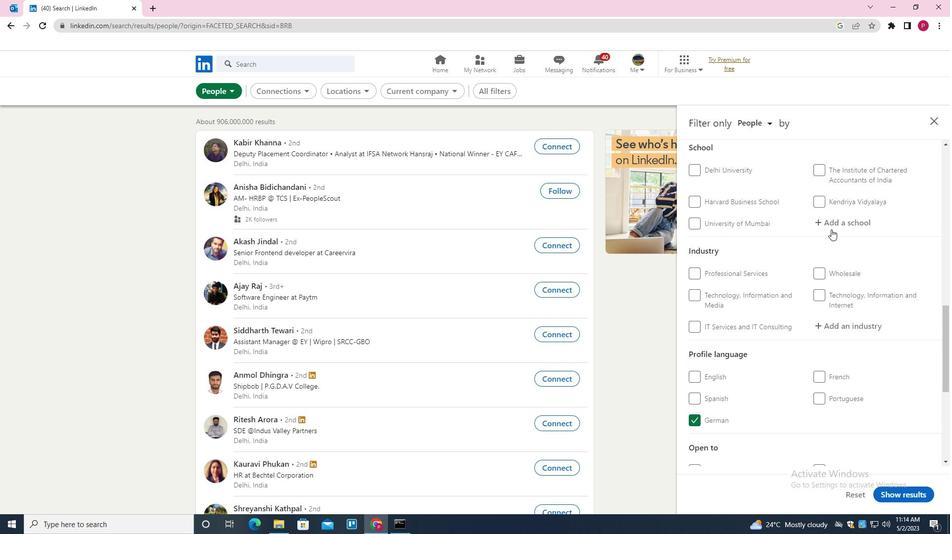 
Action: Mouse pressed left at (833, 228)
Screenshot: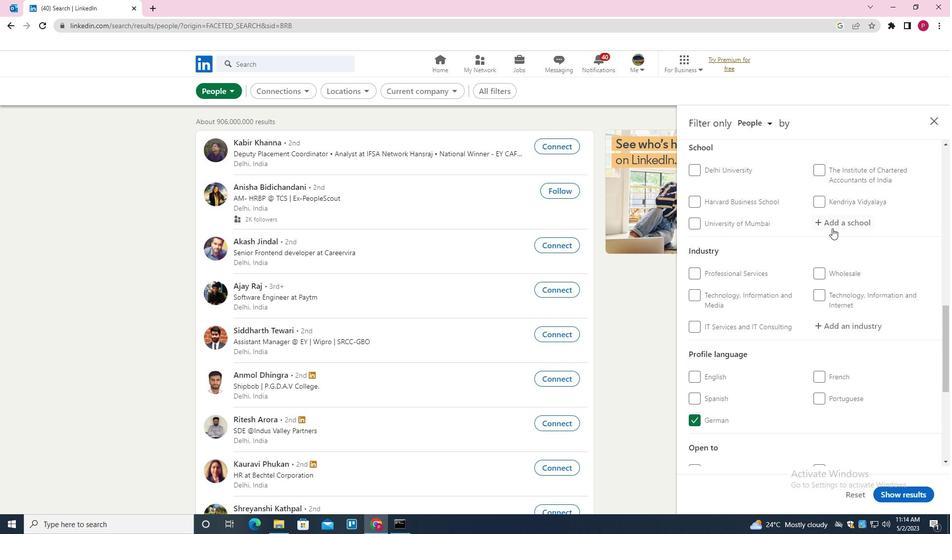 
Action: Mouse moved to (833, 227)
Screenshot: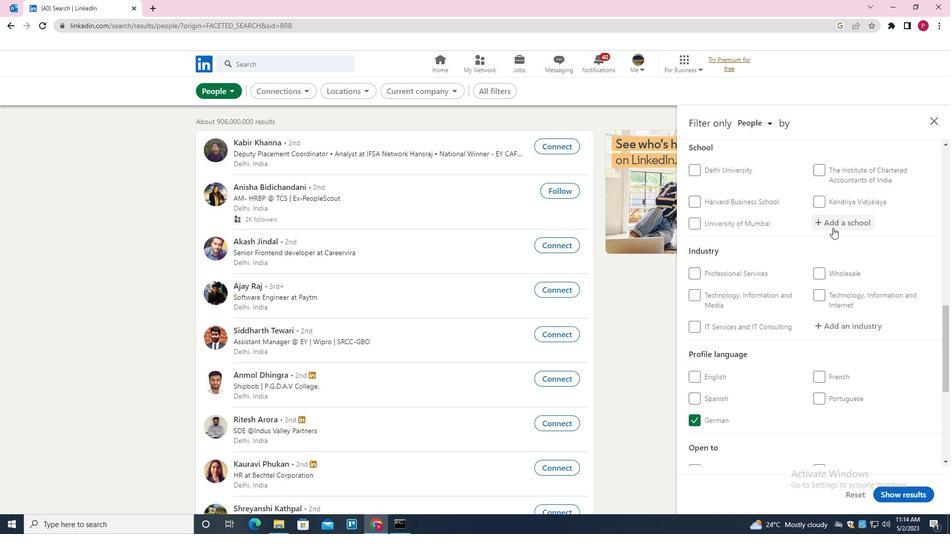 
Action: Key pressed <Key.shift><Key.shift><Key.shift><Key.shift><Key.shift><Key.shift><Key.shift><Key.shift><Key.shift><Key.shift><Key.shift><Key.shift>ARYA<Key.space><Key.shift>COLLEGE<Key.space><Key.shift>OF<Key.space><Key.shift>ENGINEERING<Key.space><Key.down><Key.enter>
Screenshot: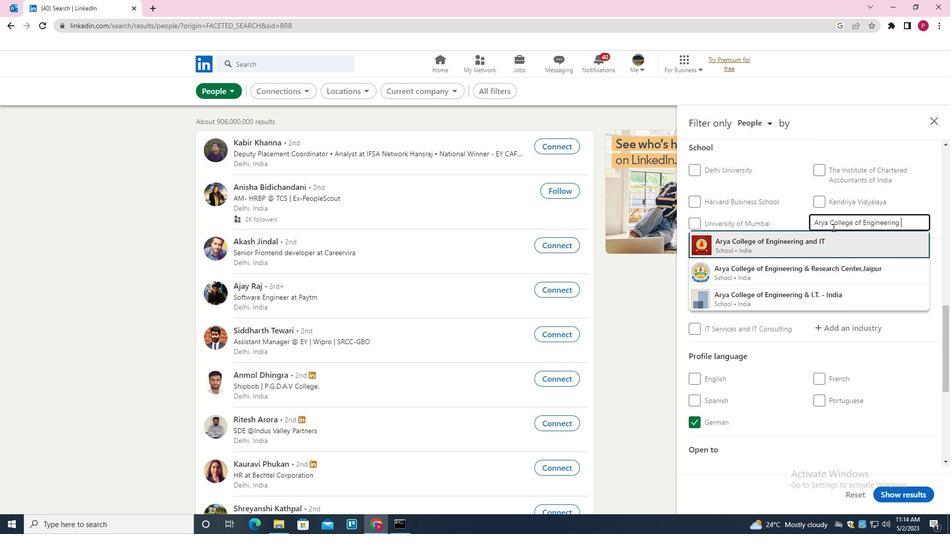 
Action: Mouse moved to (808, 244)
Screenshot: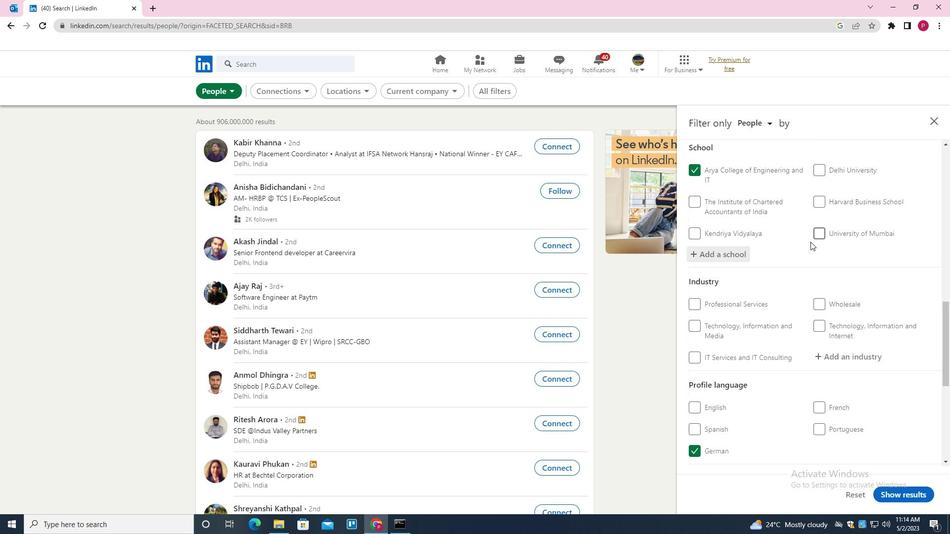 
Action: Mouse scrolled (808, 244) with delta (0, 0)
Screenshot: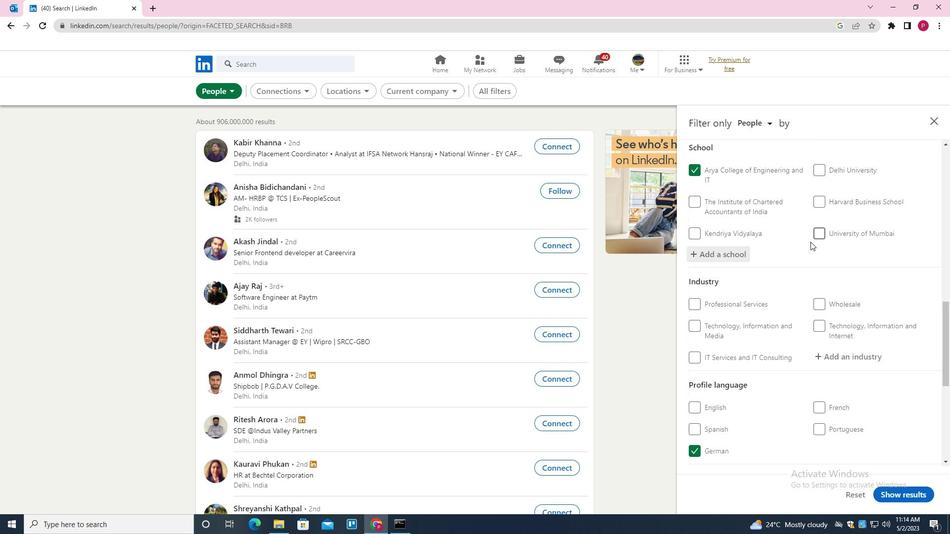 
Action: Mouse scrolled (808, 244) with delta (0, 0)
Screenshot: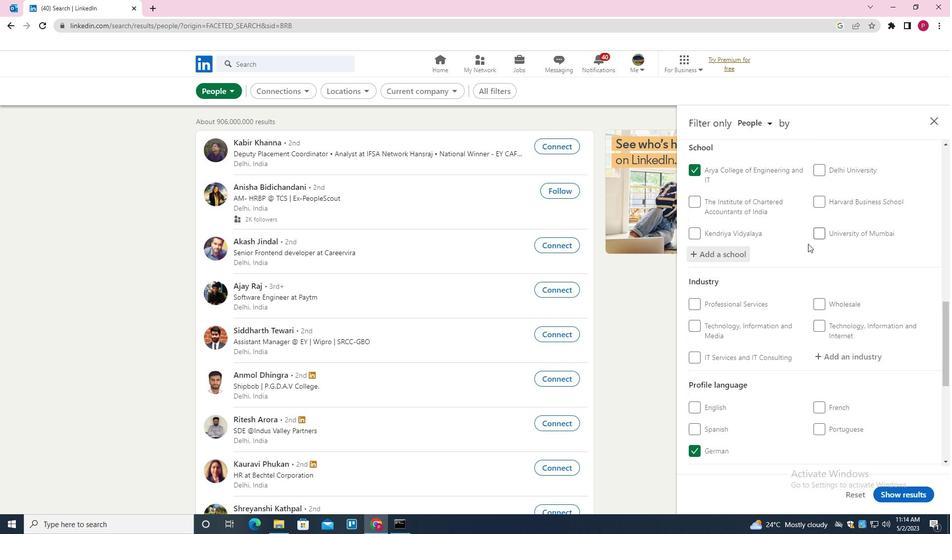
Action: Mouse scrolled (808, 244) with delta (0, 0)
Screenshot: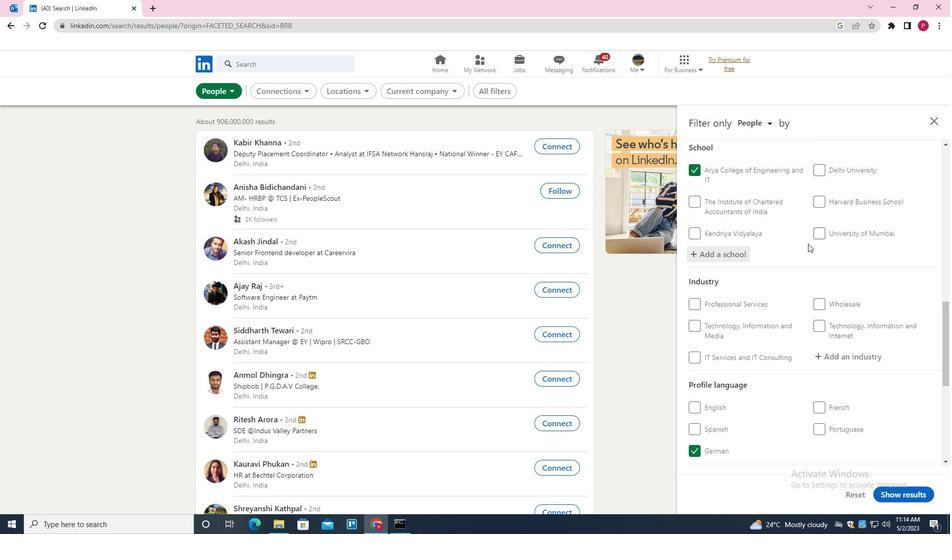 
Action: Mouse scrolled (808, 244) with delta (0, 0)
Screenshot: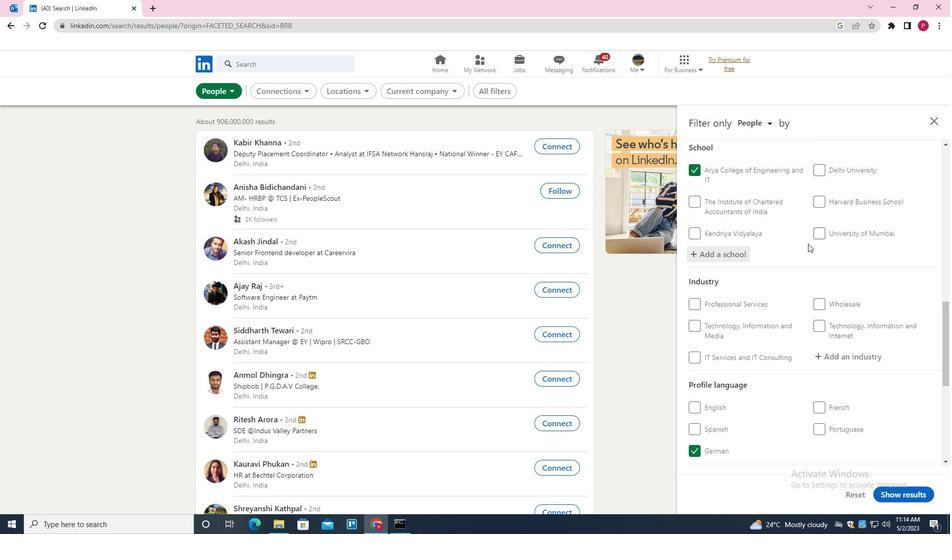 
Action: Mouse moved to (842, 157)
Screenshot: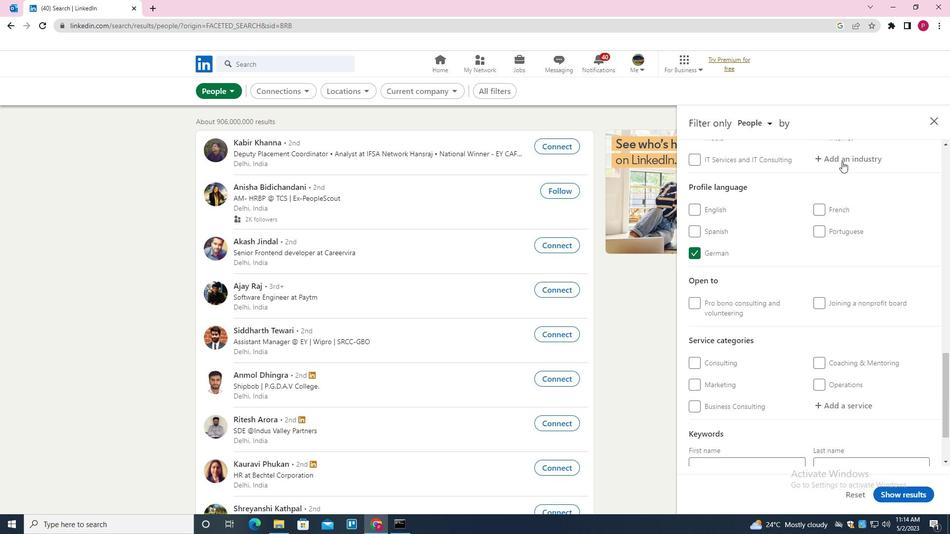 
Action: Mouse pressed left at (842, 157)
Screenshot: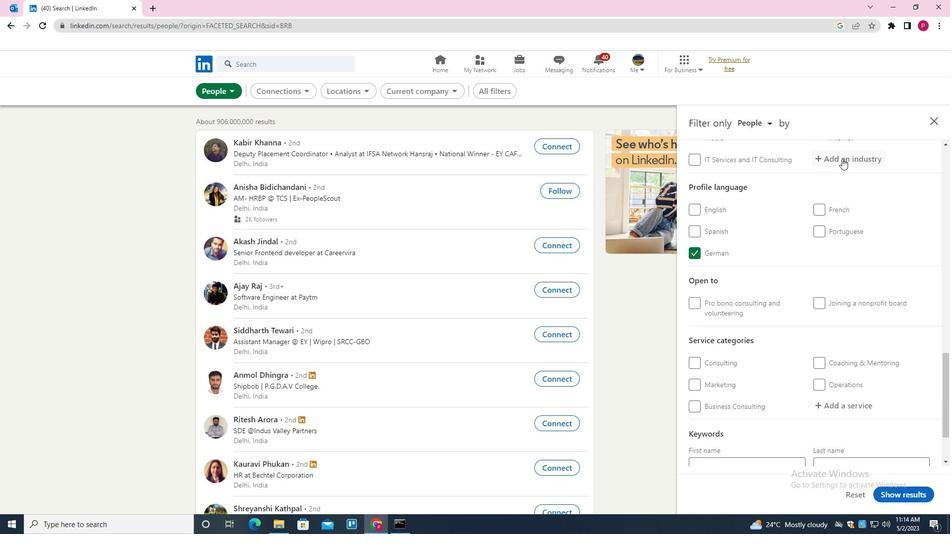 
Action: Key pressed <Key.shift><Key.shift><Key.shift><Key.shift><Key.shift><Key.shift><Key.shift><Key.shift><Key.shift><Key.shift><Key.shift><Key.shift><Key.shift>REAL<Key.space><Key.shift>ESTATE<Key.down><Key.enter>
Screenshot: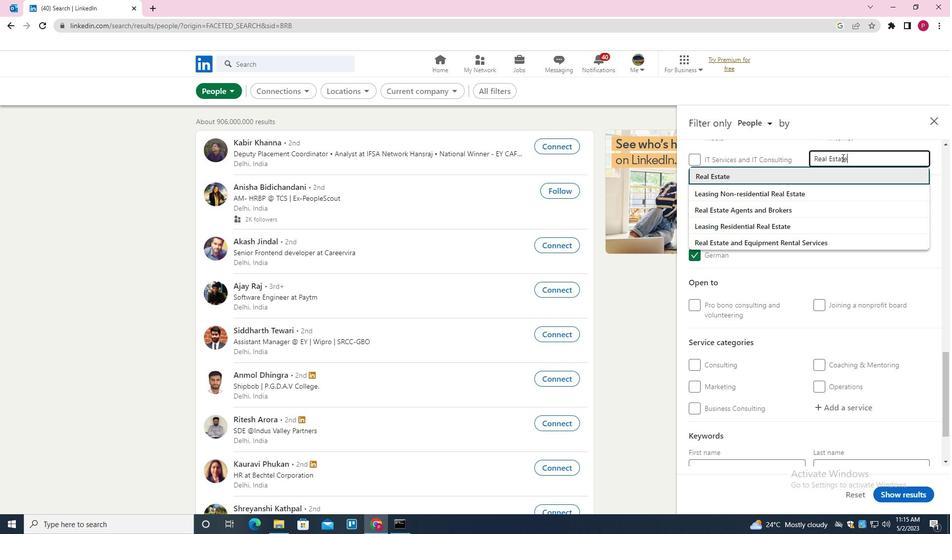 
Action: Mouse moved to (772, 211)
Screenshot: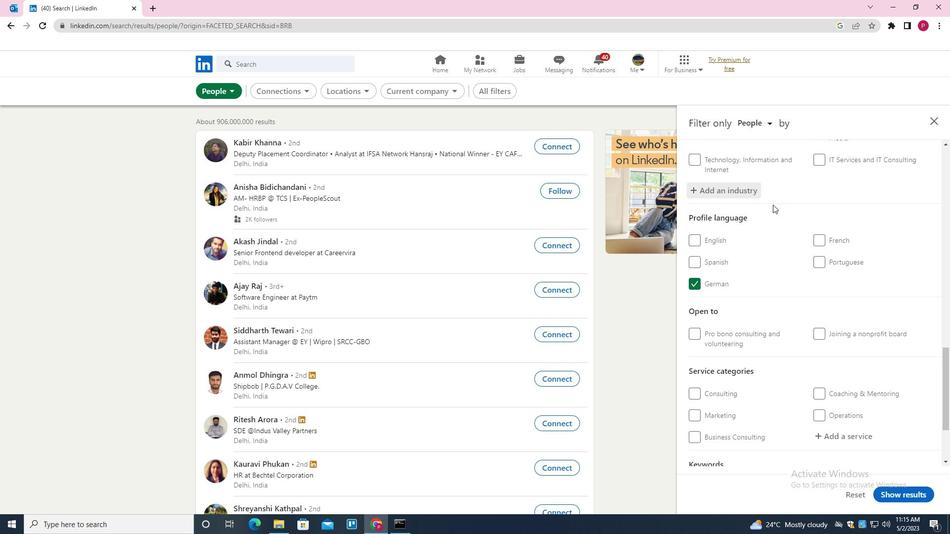 
Action: Mouse scrolled (772, 210) with delta (0, 0)
Screenshot: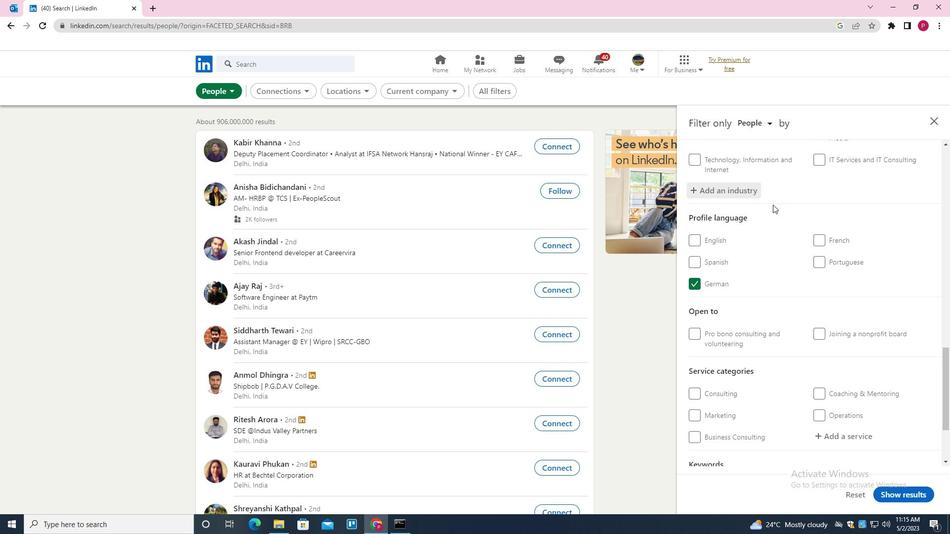 
Action: Mouse moved to (773, 224)
Screenshot: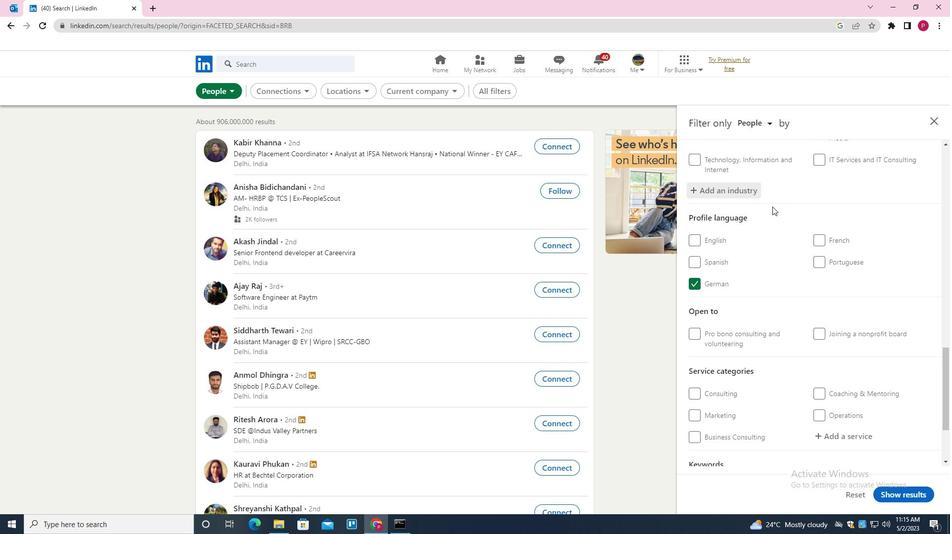 
Action: Mouse scrolled (773, 224) with delta (0, 0)
Screenshot: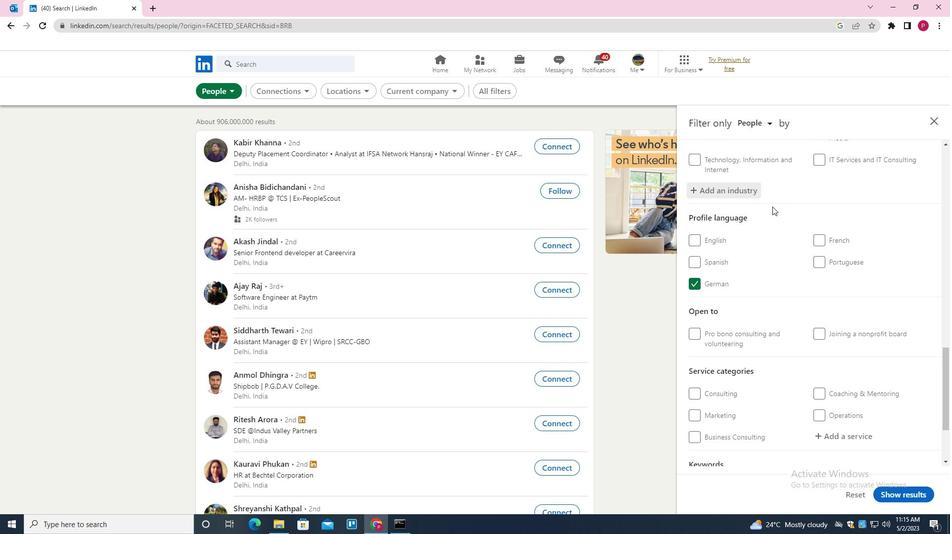 
Action: Mouse moved to (773, 225)
Screenshot: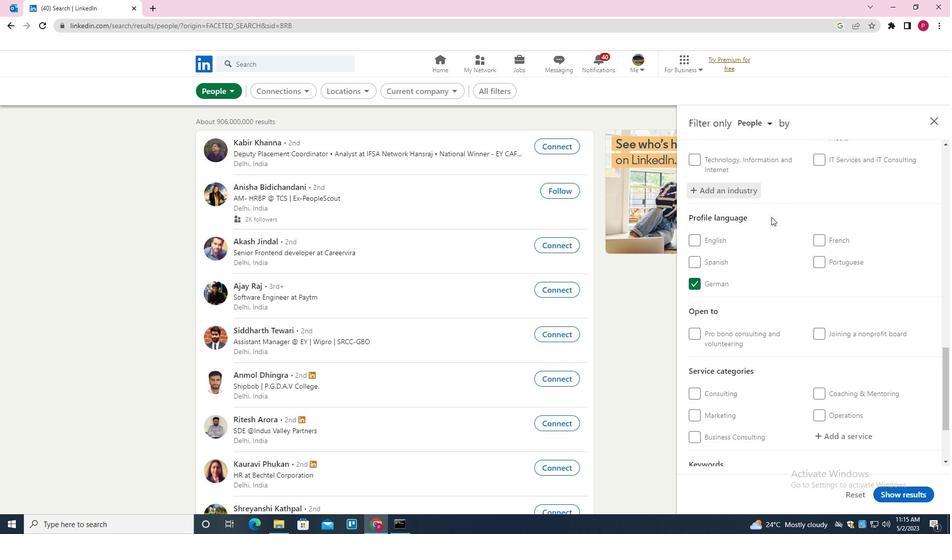 
Action: Mouse scrolled (773, 224) with delta (0, 0)
Screenshot: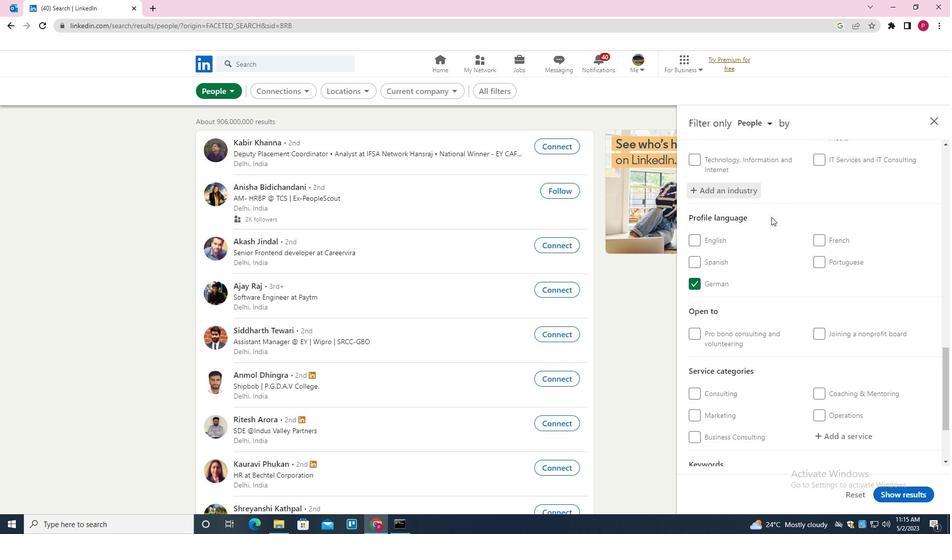
Action: Mouse moved to (773, 225)
Screenshot: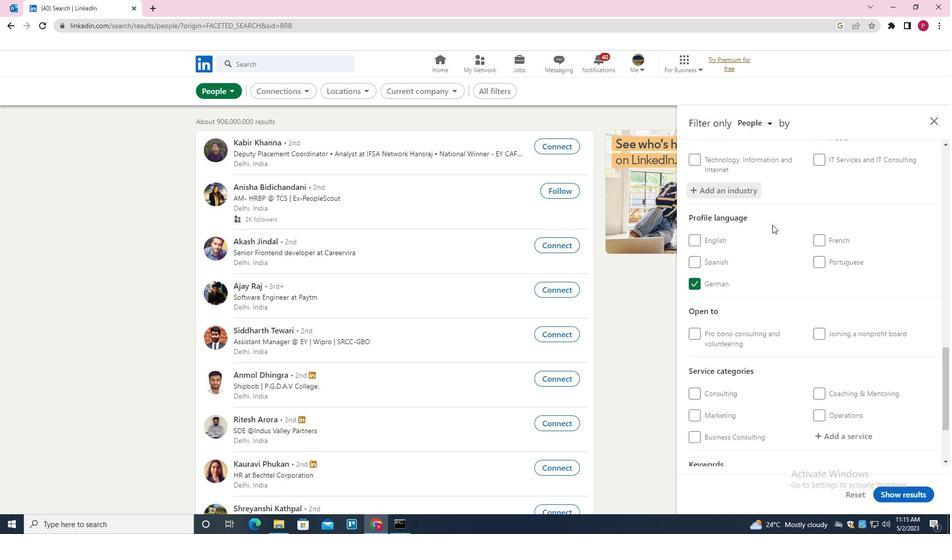 
Action: Mouse scrolled (773, 225) with delta (0, 0)
Screenshot: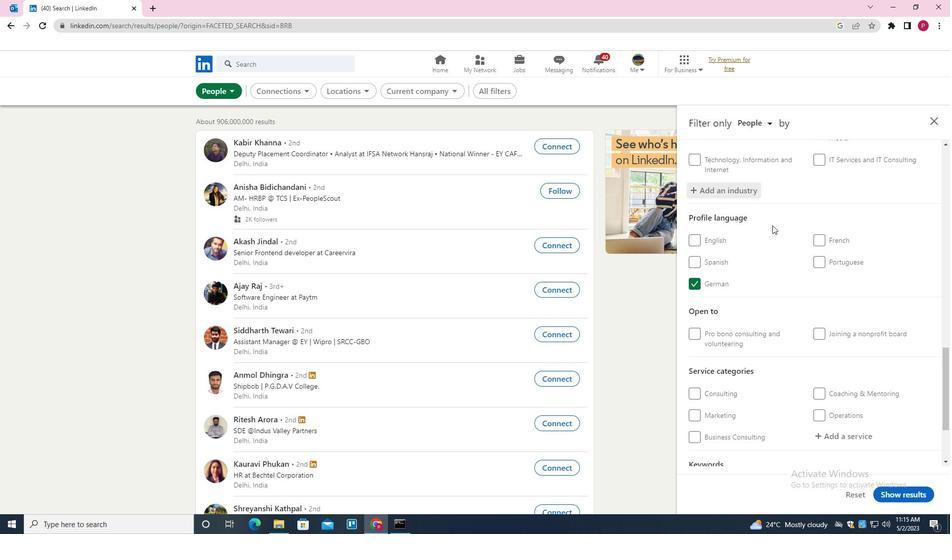 
Action: Mouse scrolled (773, 225) with delta (0, 0)
Screenshot: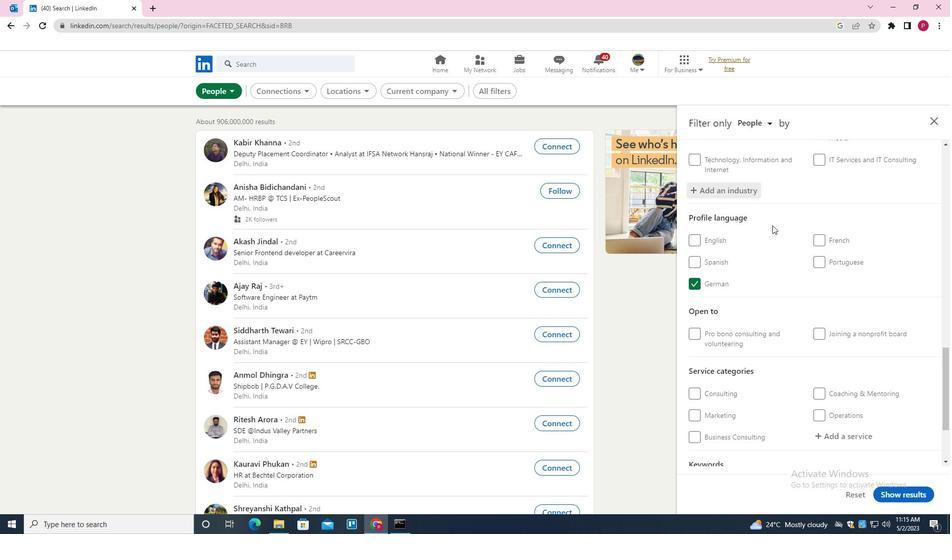 
Action: Mouse moved to (838, 328)
Screenshot: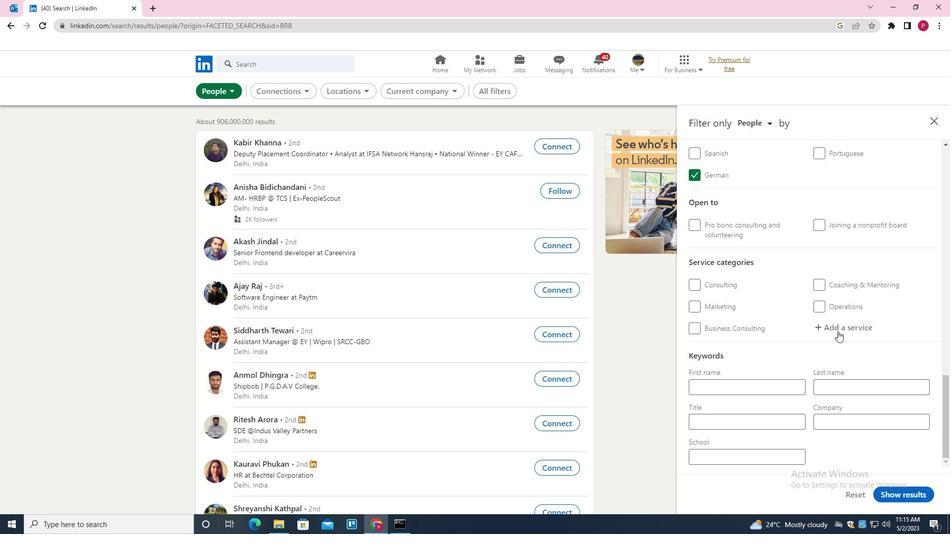 
Action: Mouse pressed left at (838, 328)
Screenshot: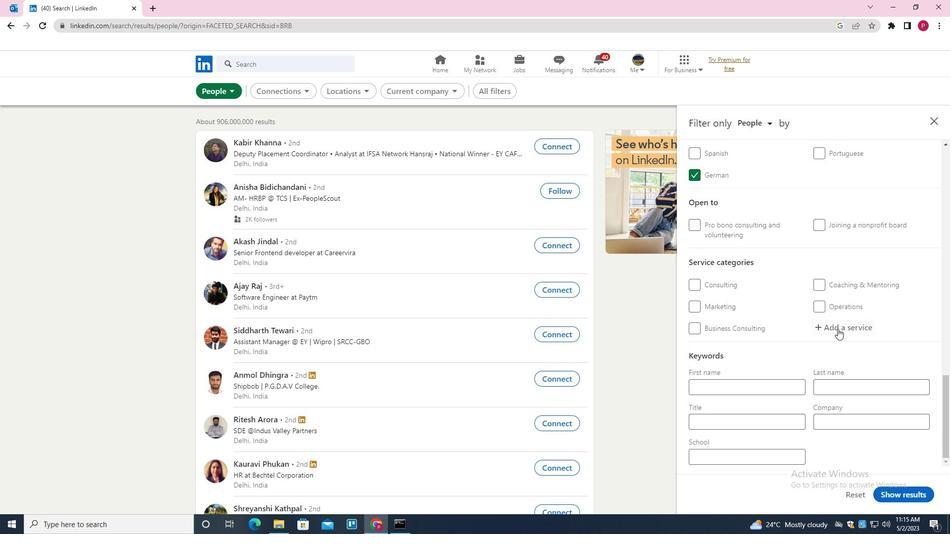 
Action: Key pressed <Key.shift><Key.shift>H<Key.shift>R<Key.down><Key.down><Key.enter>
Screenshot: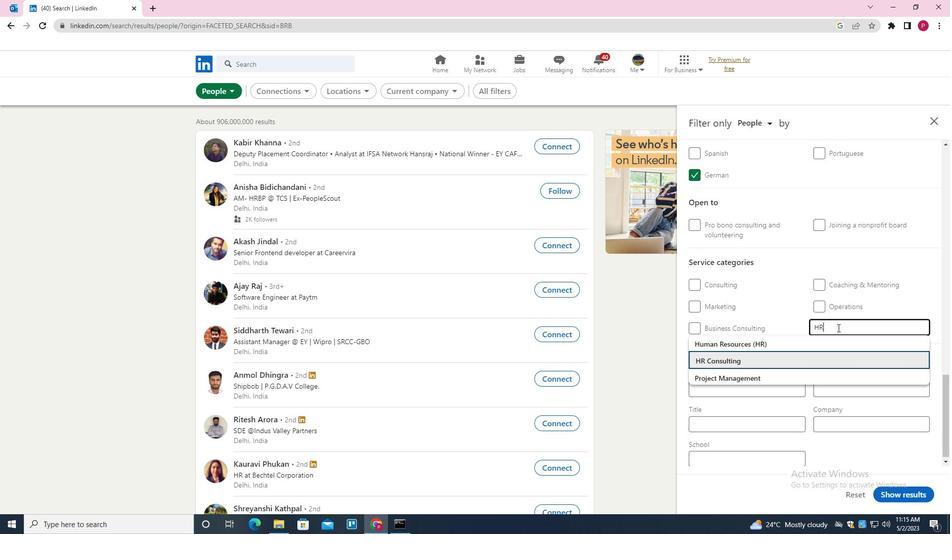 
Action: Mouse moved to (837, 328)
Screenshot: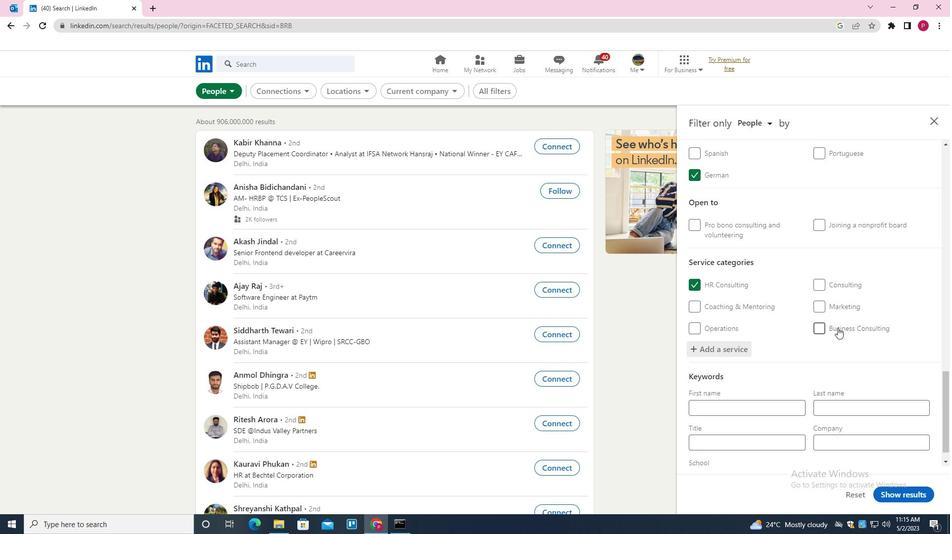 
Action: Mouse scrolled (837, 327) with delta (0, 0)
Screenshot: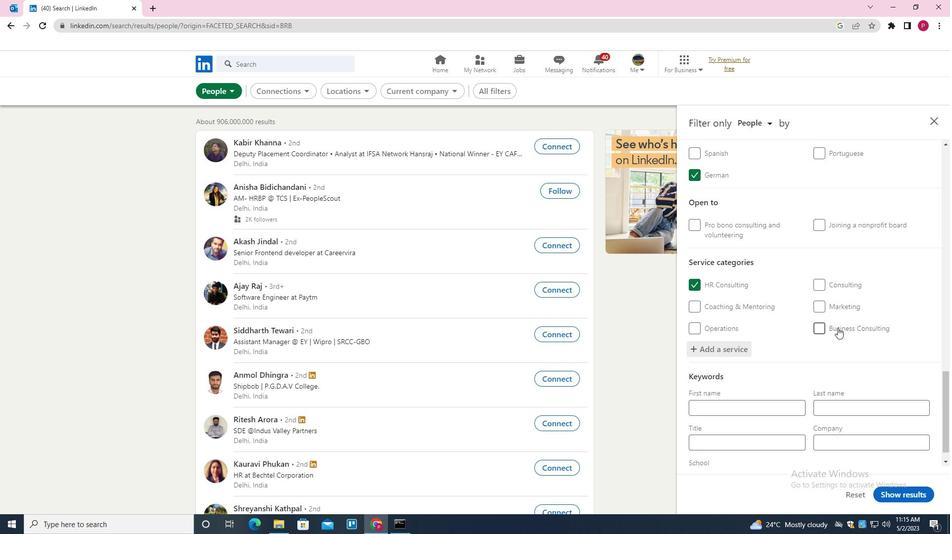 
Action: Mouse moved to (836, 329)
Screenshot: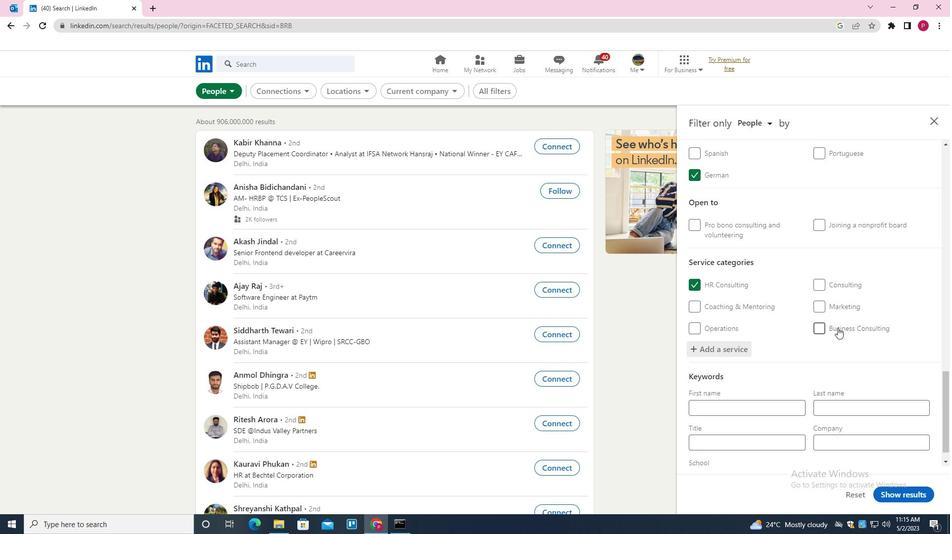
Action: Mouse scrolled (836, 328) with delta (0, 0)
Screenshot: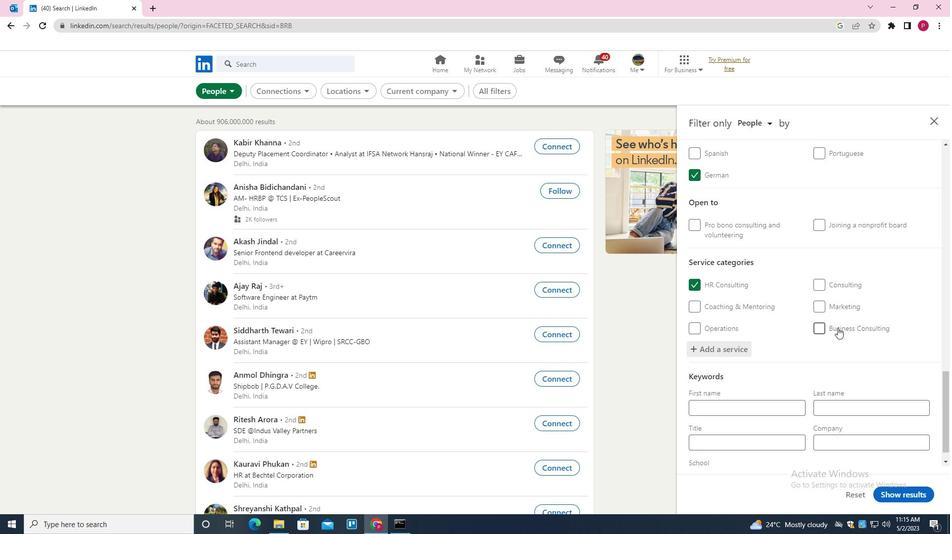 
Action: Mouse moved to (831, 333)
Screenshot: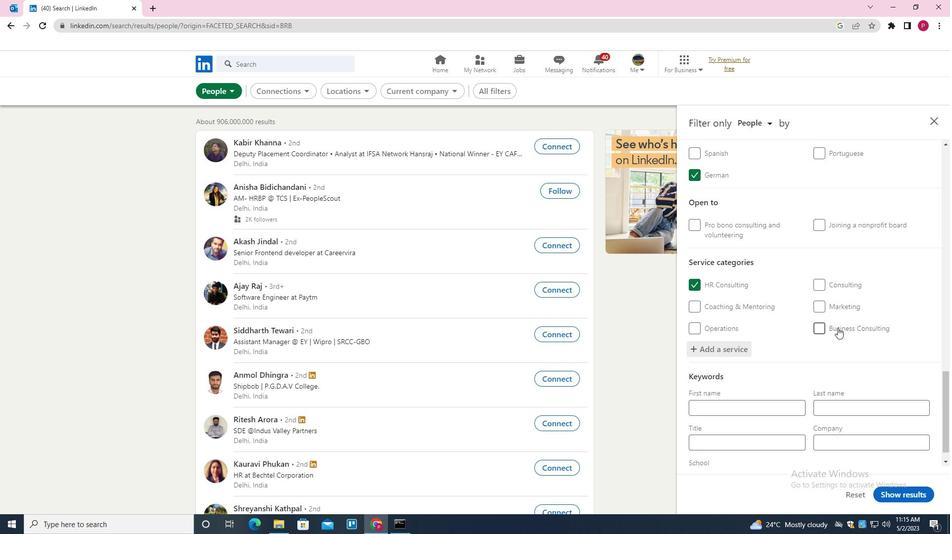 
Action: Mouse scrolled (831, 332) with delta (0, 0)
Screenshot: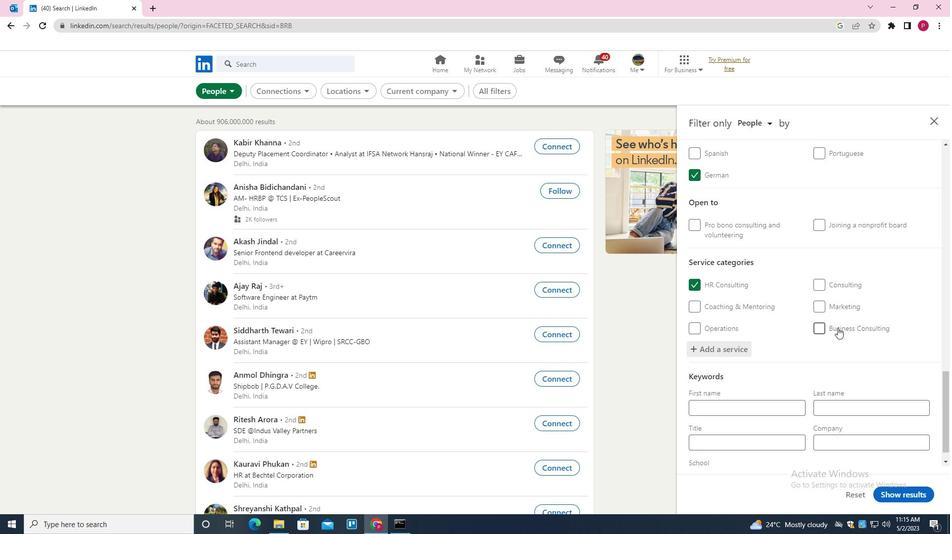 
Action: Mouse moved to (788, 359)
Screenshot: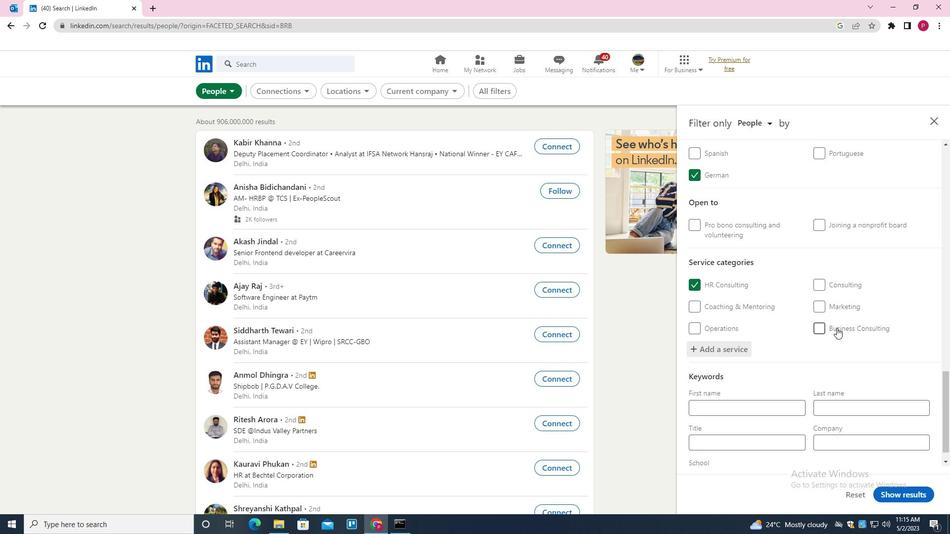 
Action: Mouse scrolled (788, 359) with delta (0, 0)
Screenshot: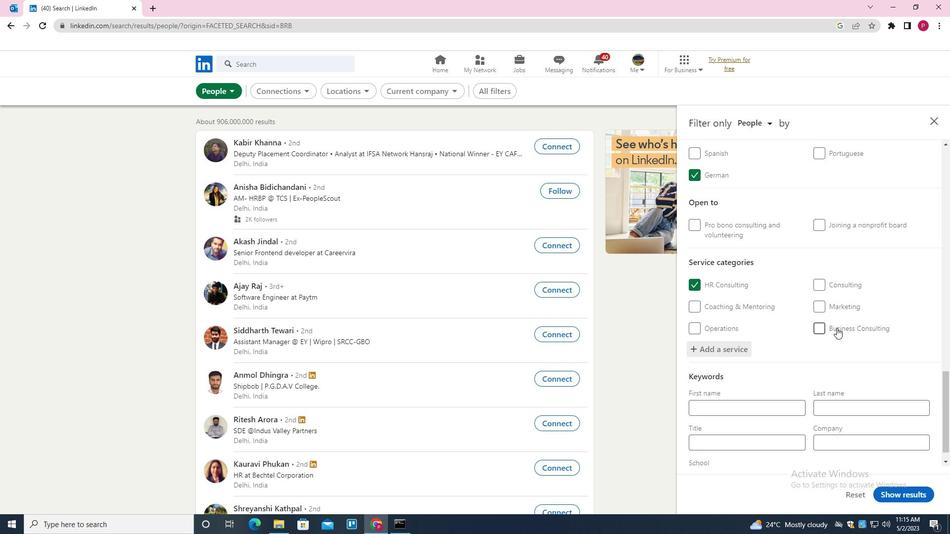
Action: Mouse moved to (729, 416)
Screenshot: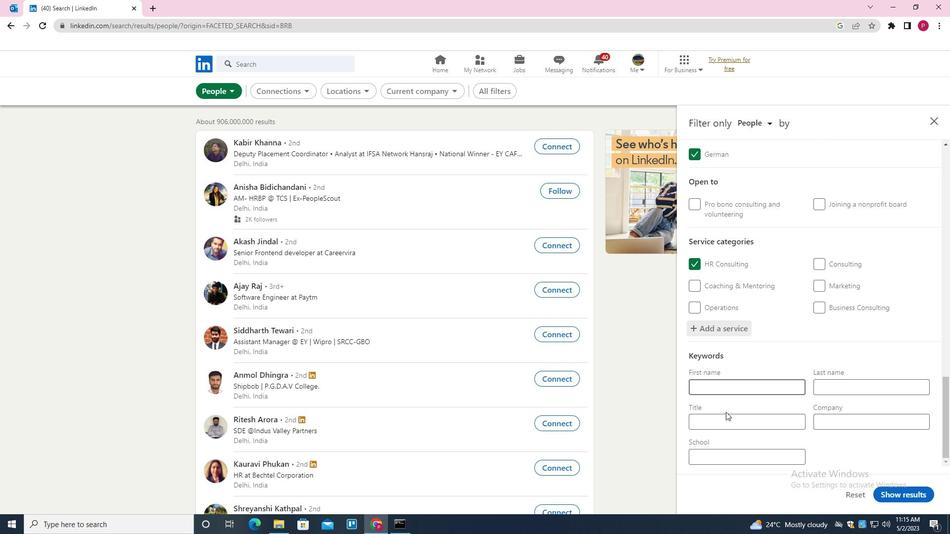 
Action: Mouse pressed left at (729, 416)
Screenshot: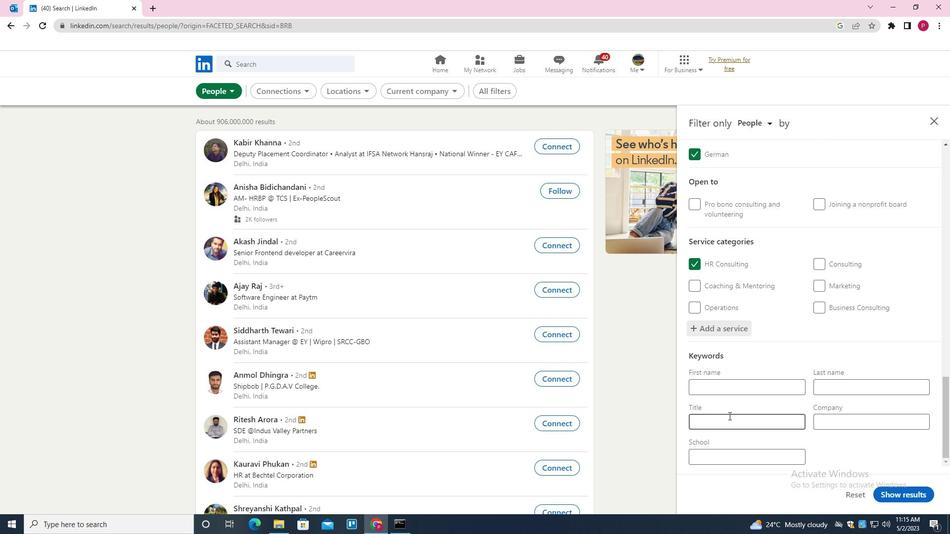 
Action: Key pressed <Key.shift><Key.shift><Key.shift><Key.shift><Key.shift><Key.shift><Key.shift><Key.shift>PIPEFITTER
Screenshot: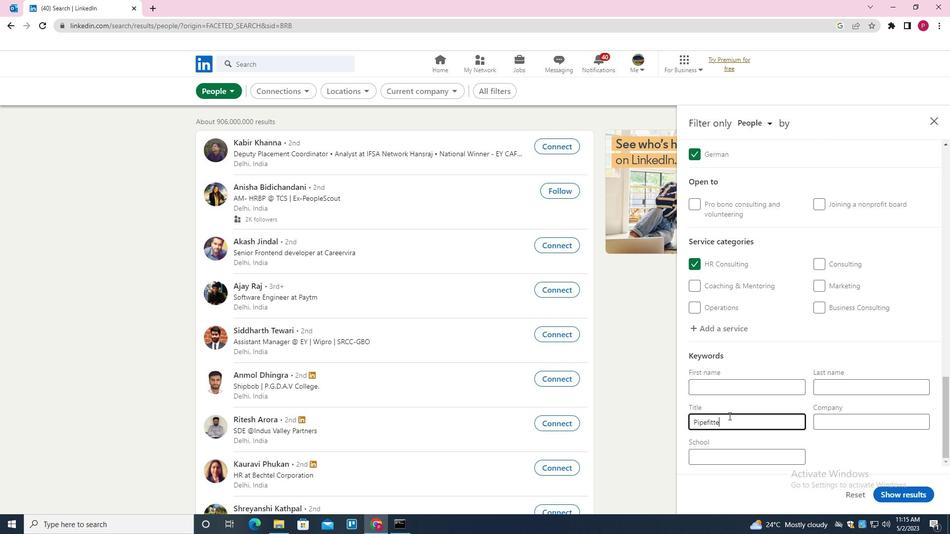 
Action: Mouse moved to (901, 500)
Screenshot: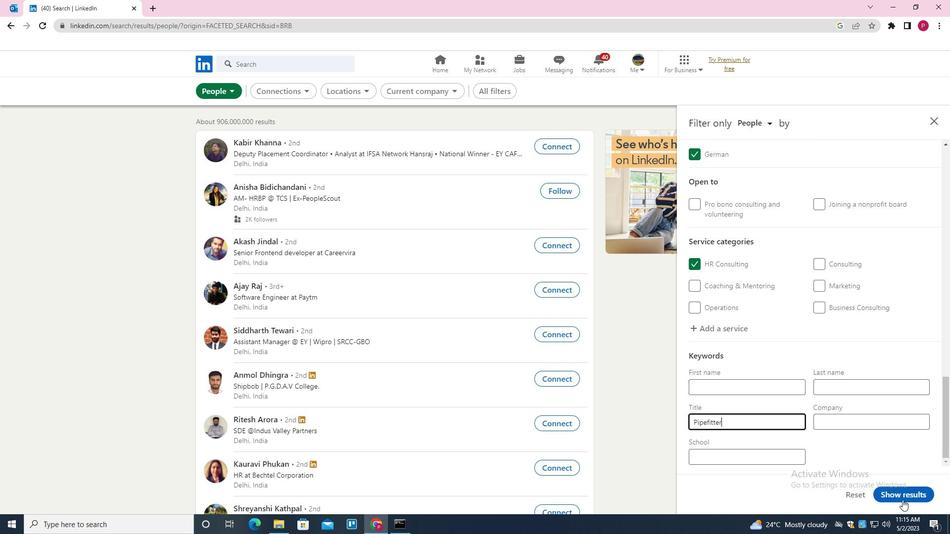 
Action: Mouse pressed left at (901, 500)
Screenshot: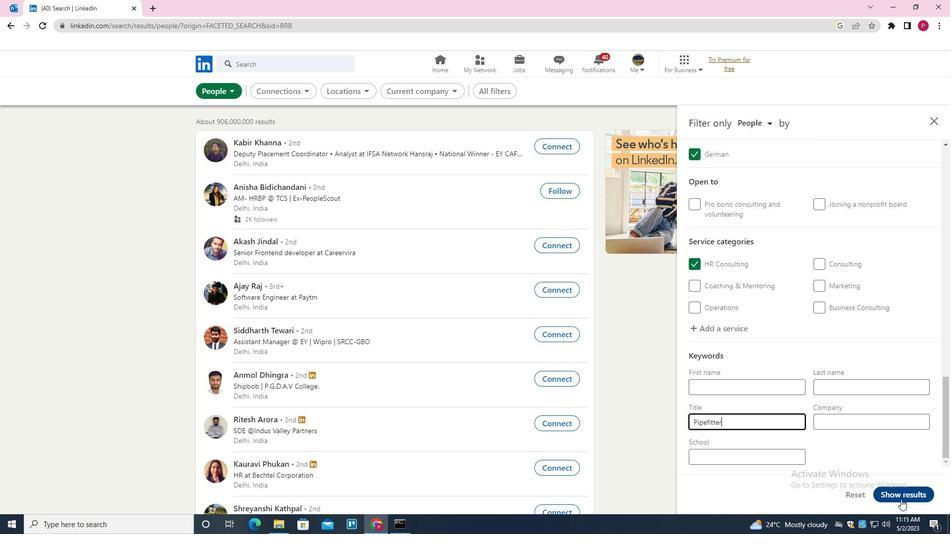 
Action: Mouse moved to (490, 245)
Screenshot: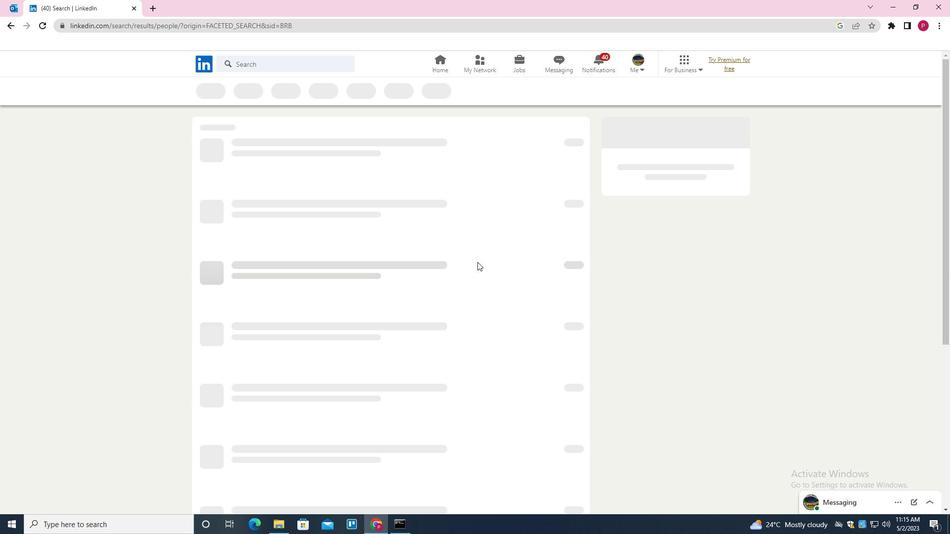 
